 Task: Open a blank google sheet and write heading  Inspire Sales. Add 10 people name  'William Wilson, Isabella Robinson, James Taylor, Charlotte Clark, Michael Walker, Amelia Wright, Matthew Turner, Harper Hall, Joseph Phillips, Abigail Adams'Item code in between  1009-1200. Product range in between  1000-5000. Add Products   TOMS Shoe, UGG  Shoe, Wolverine Shoe, Z-Coil Shoe, Adidas shoe, Gucci T-shirt, Louis Vuitton bag, Zara Shirt, H&M jeans, Chanel perfume.Choose quantity  5 to 10 In Total Add  the Amounts. Save page  Inspire Sales   book
Action: Mouse moved to (67, 136)
Screenshot: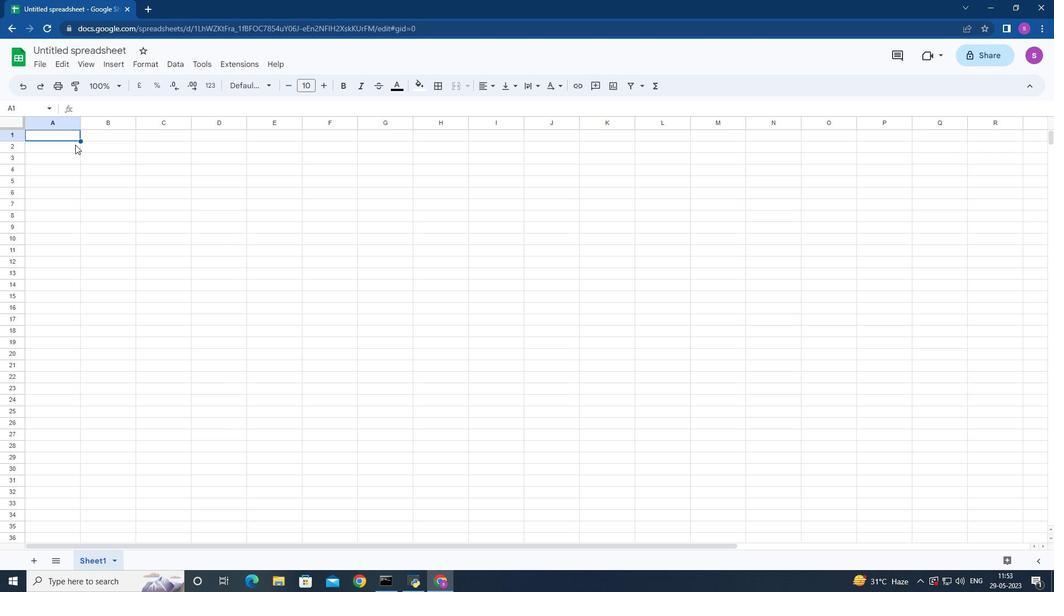 
Action: Mouse pressed left at (67, 136)
Screenshot: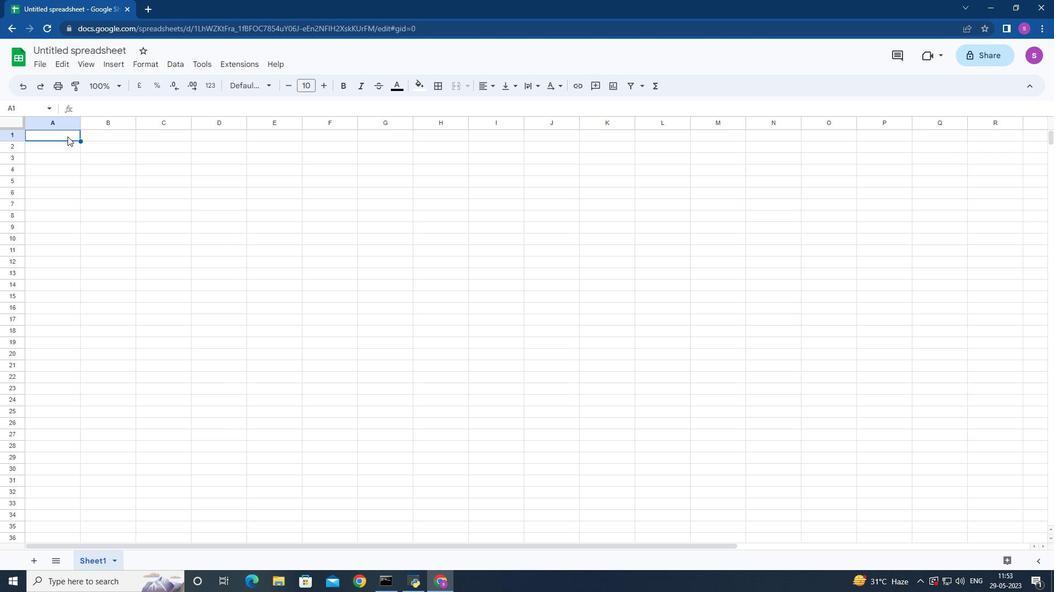 
Action: Mouse moved to (66, 136)
Screenshot: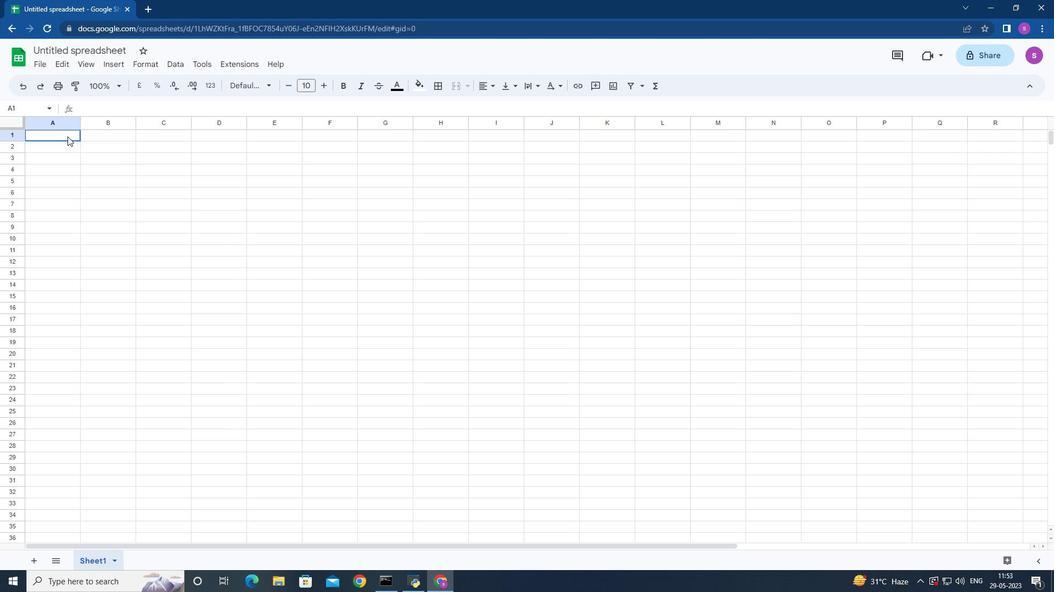 
Action: Key pressed <Key.shift>Inspire<Key.space><Key.shift>Sales<Key.down><Key.shift>Name<Key.down><Key.up><Key.enter><Key.enter><Key.enter><Key.enter><Key.up><Key.up><Key.enter><Key.enter><Key.enter>
Screenshot: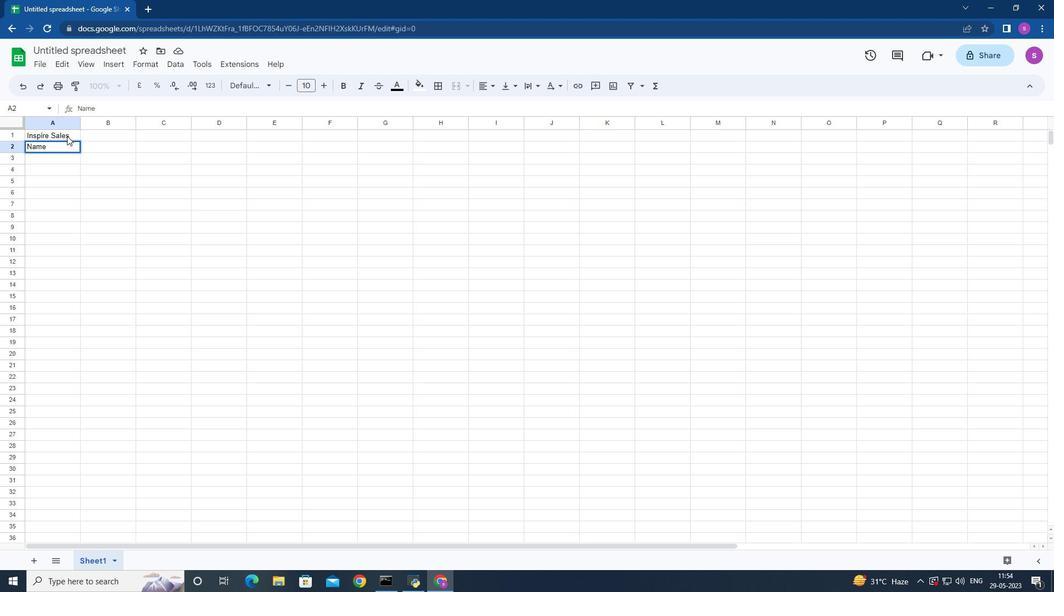 
Action: Mouse moved to (49, 142)
Screenshot: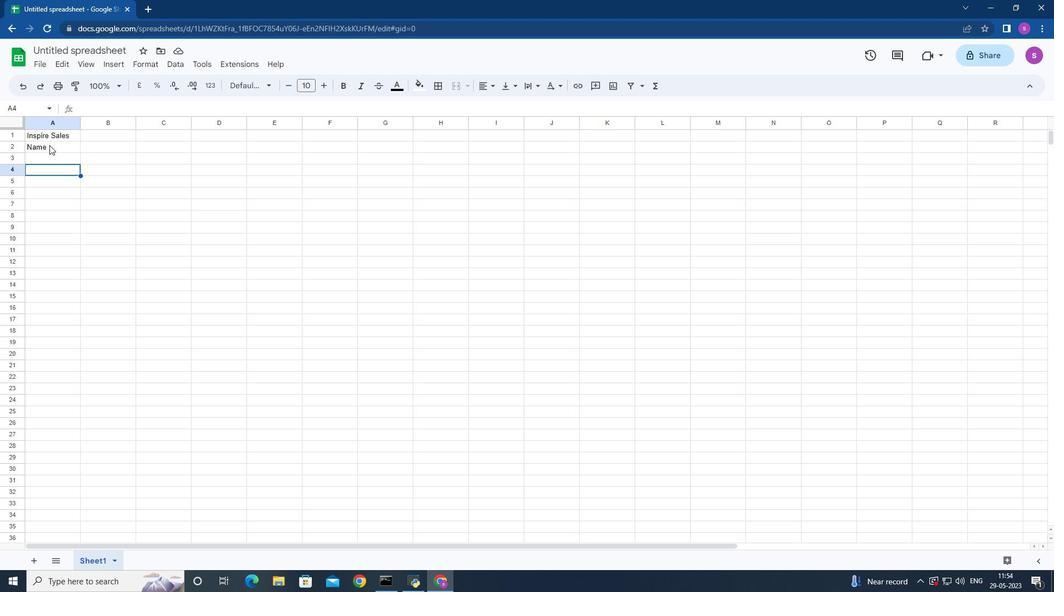 
Action: Mouse pressed left at (49, 142)
Screenshot: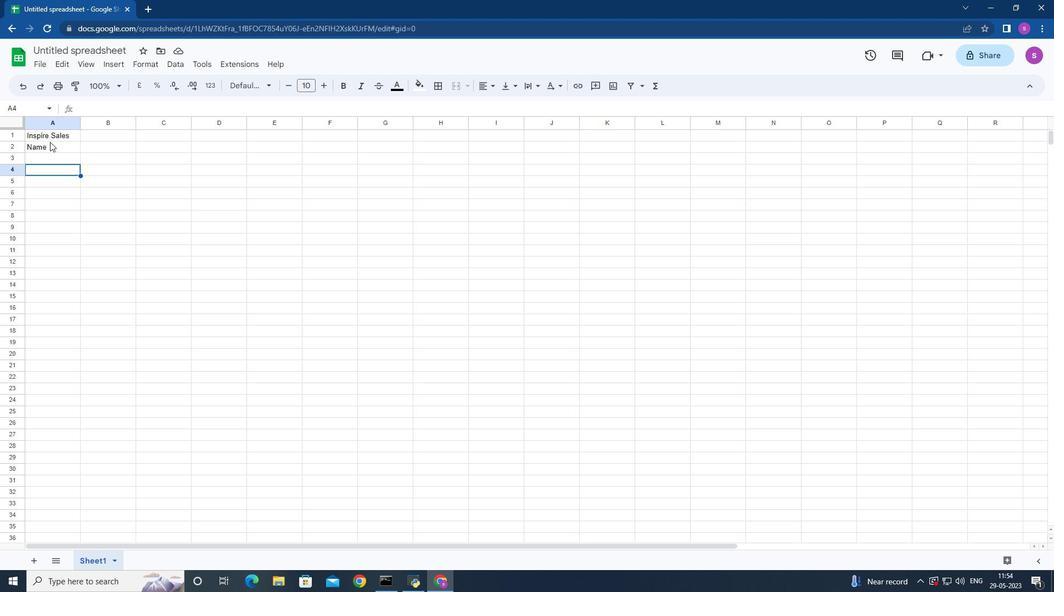
Action: Key pressed <Key.backspace>
Screenshot: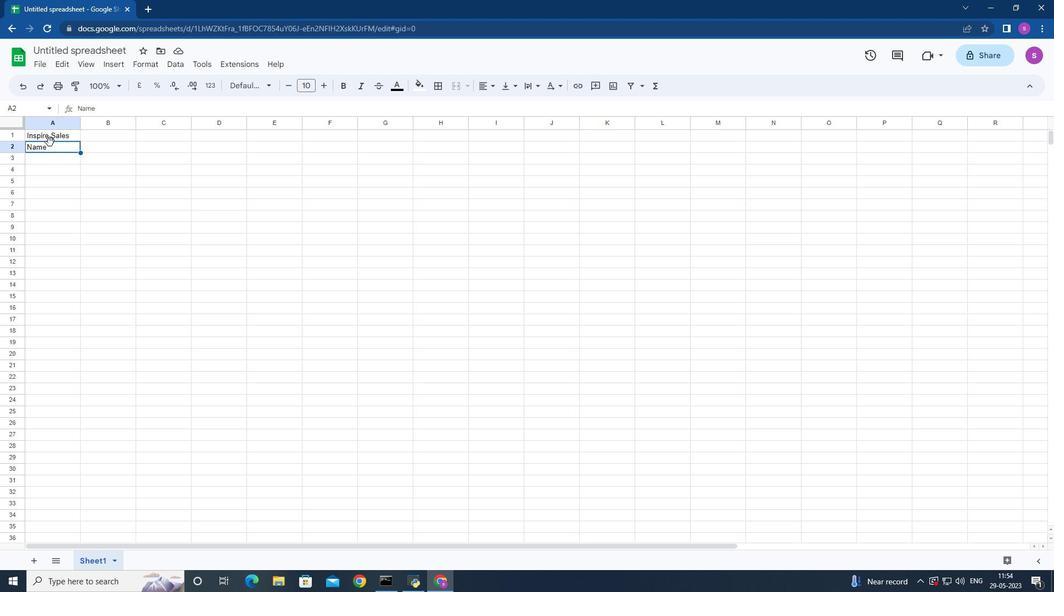 
Action: Mouse moved to (57, 155)
Screenshot: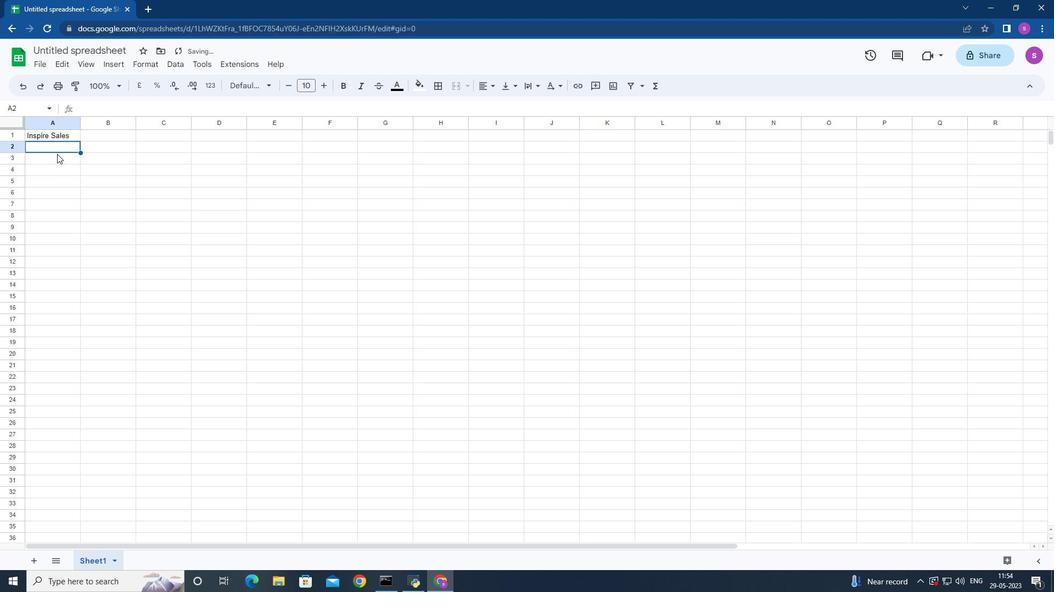 
Action: Mouse pressed left at (57, 155)
Screenshot: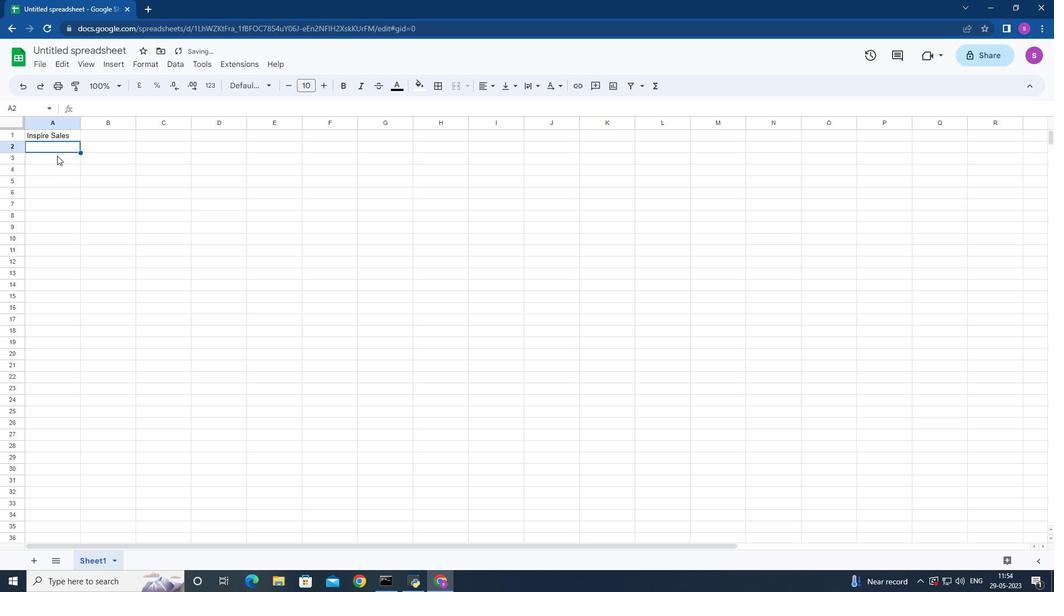 
Action: Key pressed <Key.shift>Name<Key.down><Key.shift>William<Key.space><Key.shift>Wilson<Key.down><Key.shift>Isabella<Key.space><Key.shift>Robinson<Key.down><Key.shift>James<Key.space><Key.shift>Taylor<Key.down><Key.shift>Chat<Key.backspace>rlotte<Key.space><Key.shift>Clark<Key.down><Key.shift>Mo<Key.backspace>ichael<Key.space><Key.shift>Walker<Key.down><Key.shift>Amelia<Key.space><Key.shift><Key.shift>Wright<Key.down><Key.shift>Matthew<Key.space><Key.shift>Turner<Key.down><Key.shift><Key.shift><Key.shift><Key.shift><Key.shift><Key.shift><Key.shift><Key.shift><Key.shift><Key.shift>Harper<Key.space><Key.shift><Key.shift><Key.shift><Key.shift>Hall<Key.down><Key.shift>Joseph<Key.space><Key.shift>Phillips<Key.space><Key.down><Key.shift>Abigail<Key.space><Key.shift>Adams
Screenshot: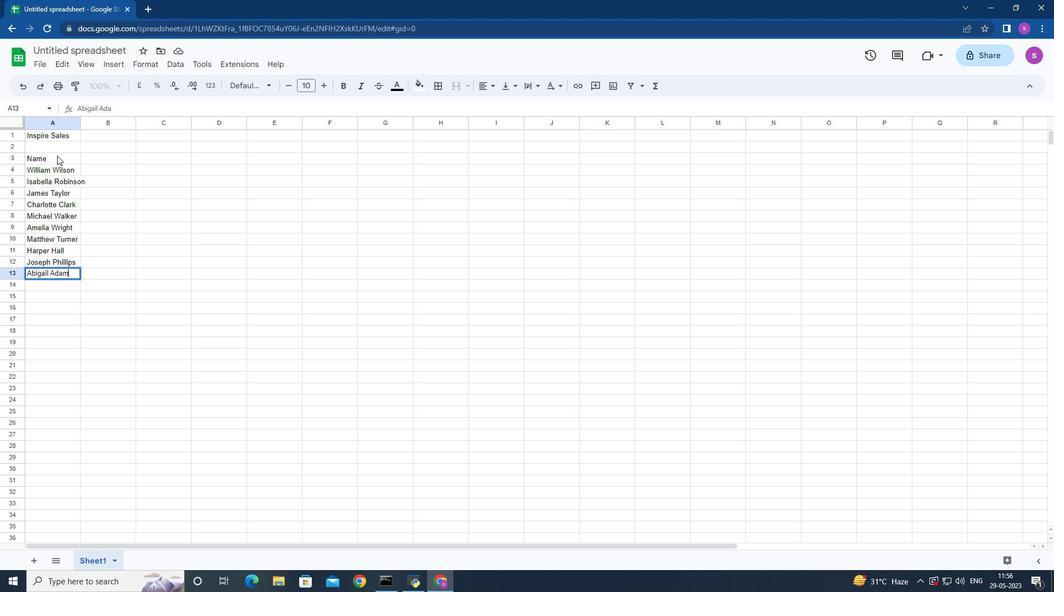 
Action: Mouse moved to (110, 157)
Screenshot: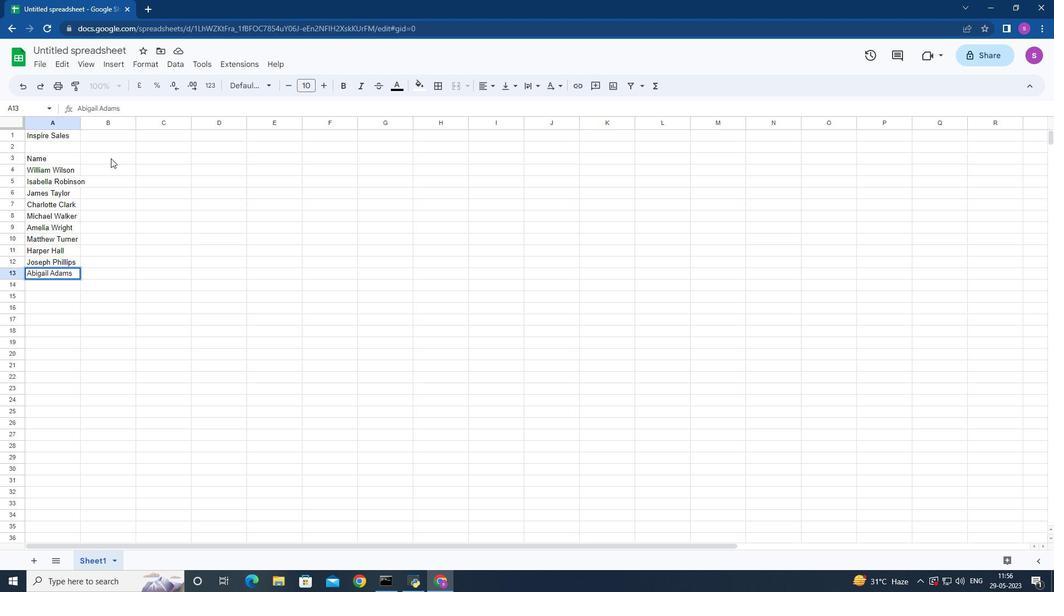 
Action: Mouse pressed left at (110, 157)
Screenshot: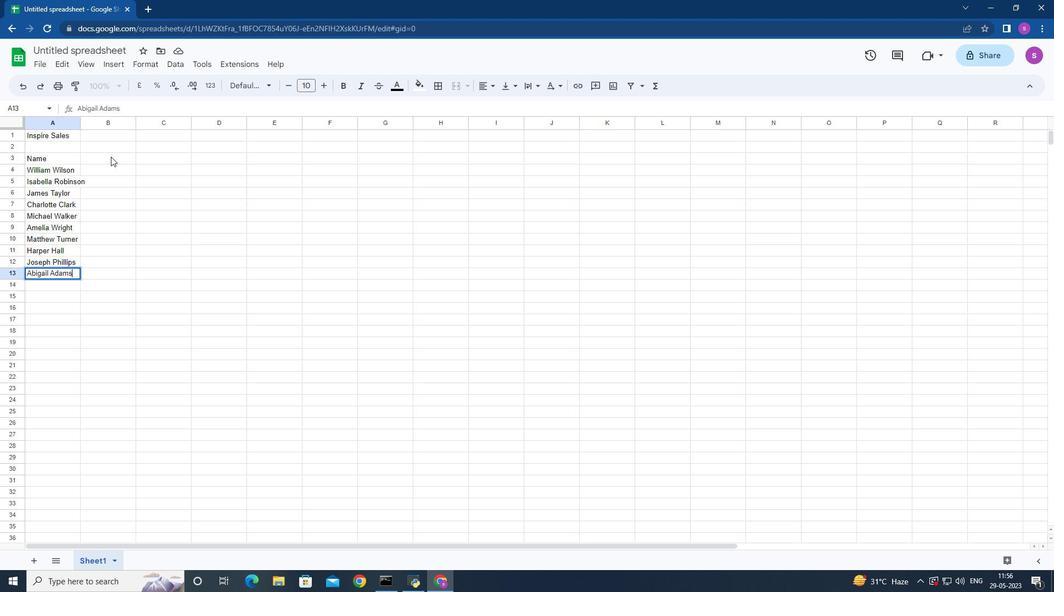 
Action: Mouse moved to (110, 157)
Screenshot: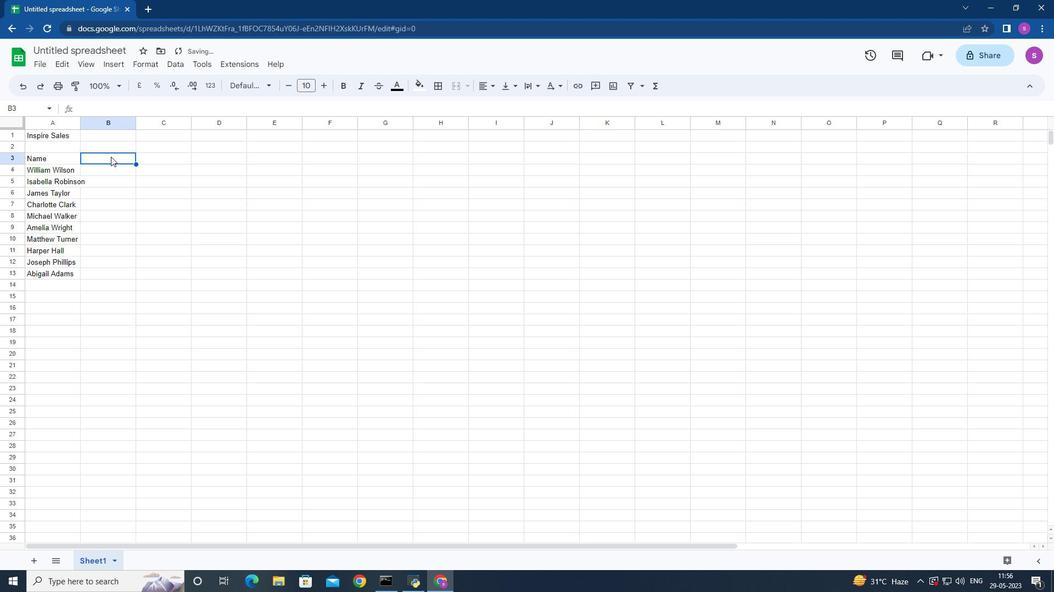 
Action: Key pressed <Key.shift>Item<Key.space><Key.shift>Code<Key.down>
Screenshot: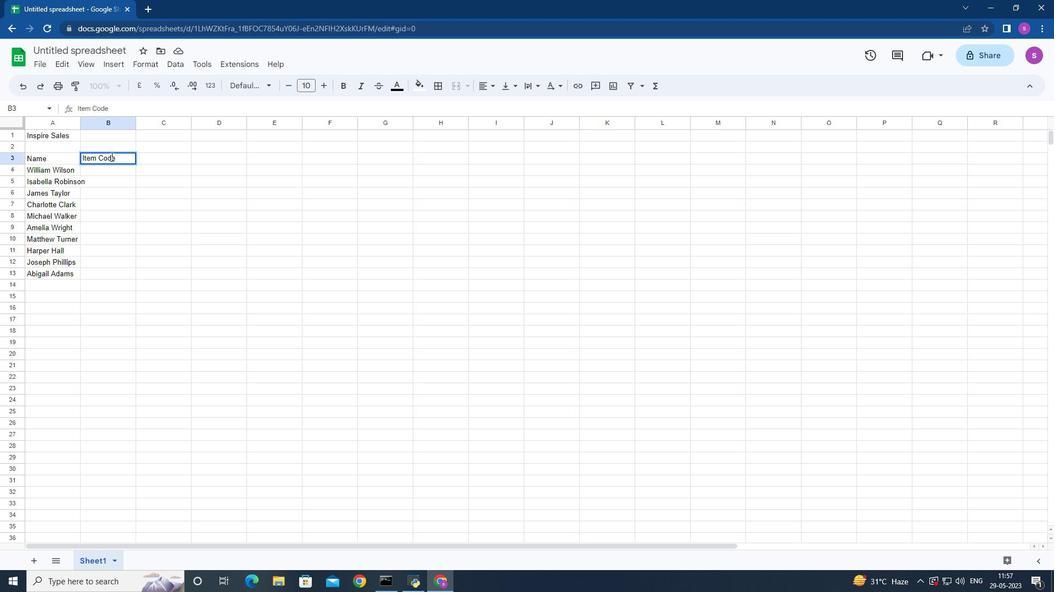 
Action: Mouse moved to (158, 196)
Screenshot: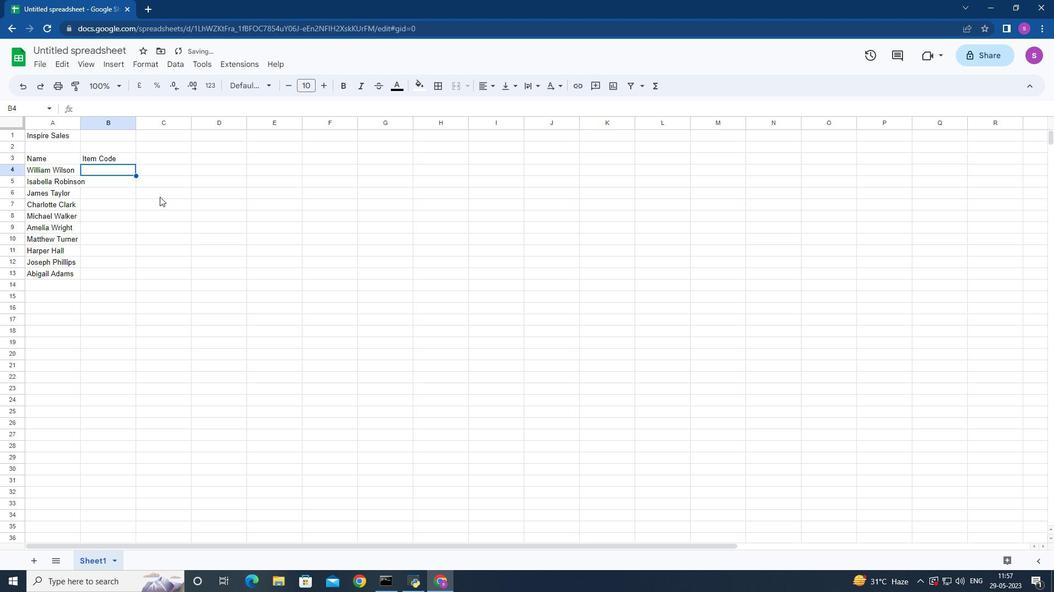 
Action: Key pressed 1009<Key.down>11<Key.backspace><Key.backspace>
Screenshot: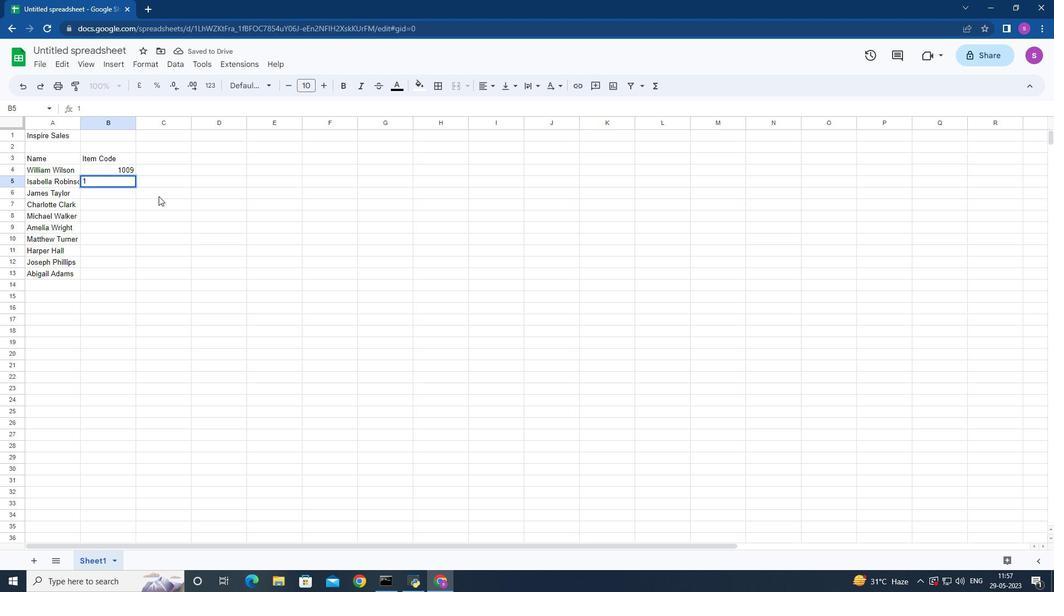 
Action: Mouse moved to (81, 125)
Screenshot: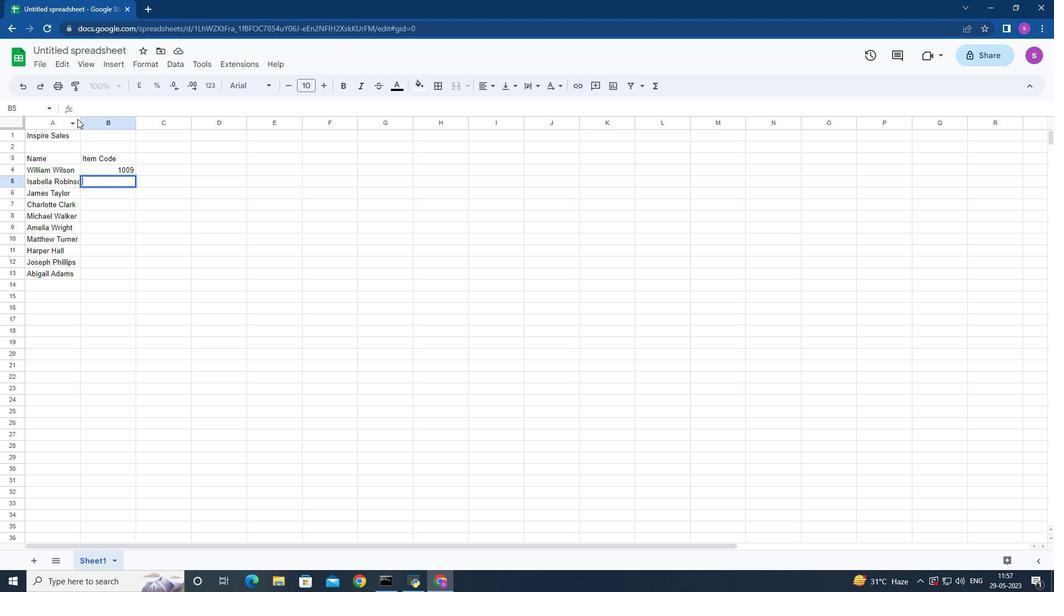 
Action: Mouse pressed left at (81, 125)
Screenshot: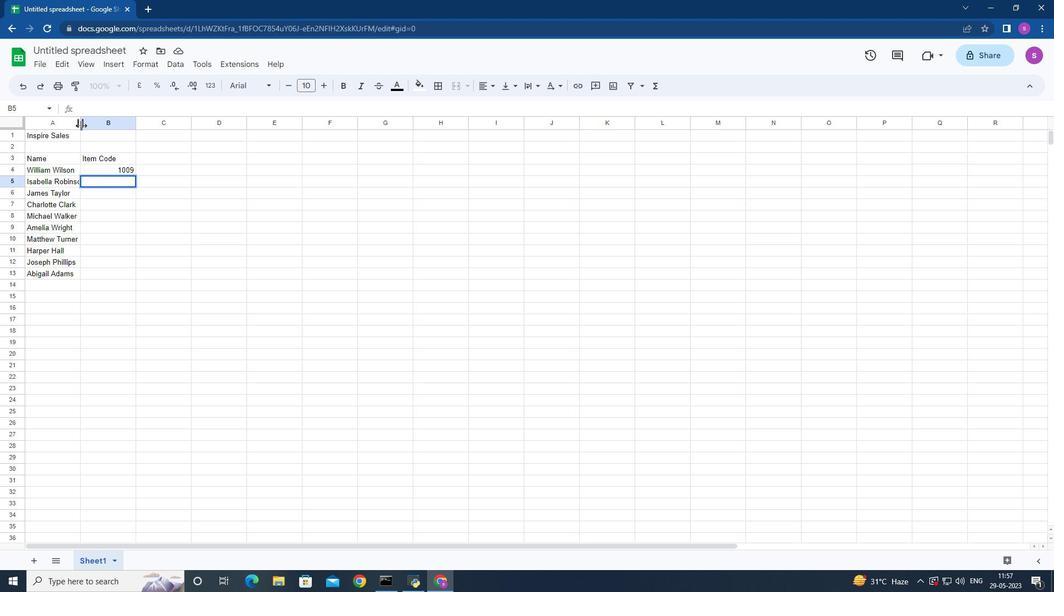 
Action: Mouse moved to (161, 211)
Screenshot: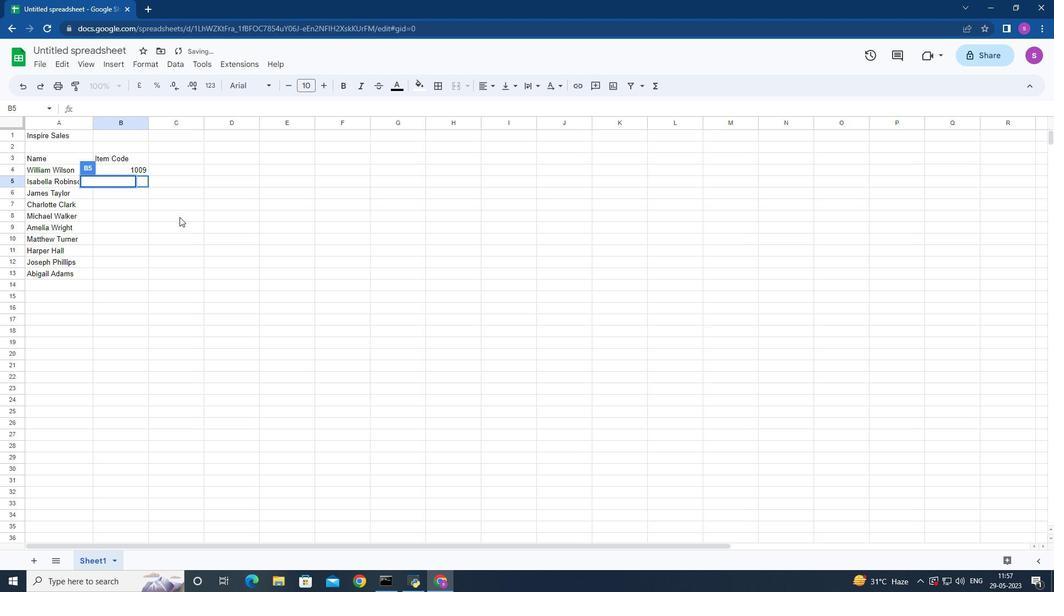 
Action: Mouse pressed left at (161, 211)
Screenshot: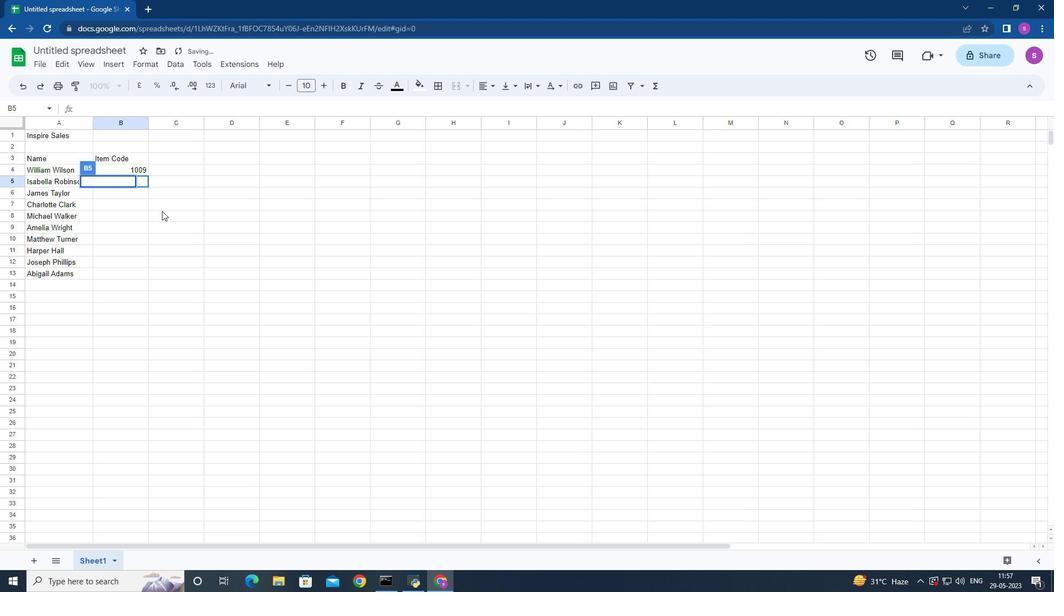 
Action: Mouse moved to (137, 179)
Screenshot: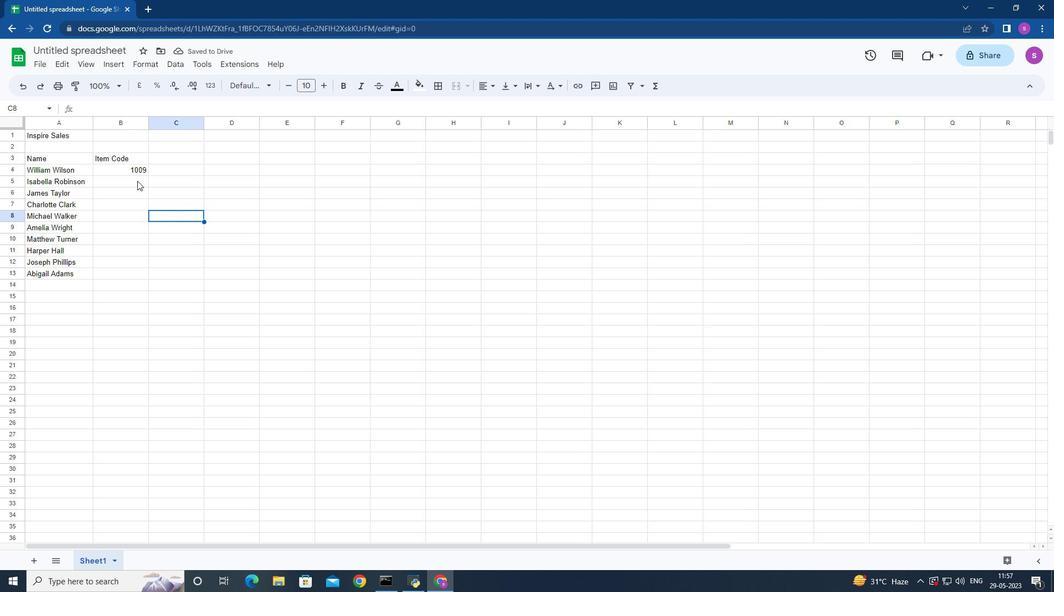 
Action: Mouse pressed left at (137, 179)
Screenshot: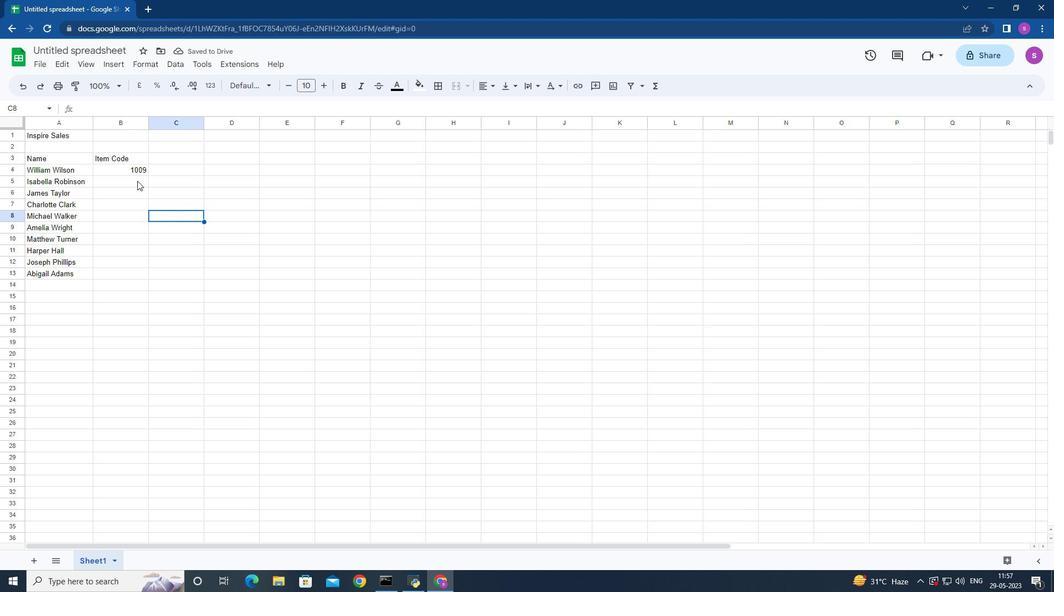 
Action: Key pressed 1010<Key.down>1011<Key.down>1012<Key.down>1013<Key.down>1014<Key.down>1014<Key.backspace>5<Key.down>1100<Key.down>1101<Key.down>1200<Key.right><Key.up><Key.up><Key.up><Key.up><Key.up><Key.up><Key.up><Key.up><Key.up><Key.up><Key.up><Key.down>
Screenshot: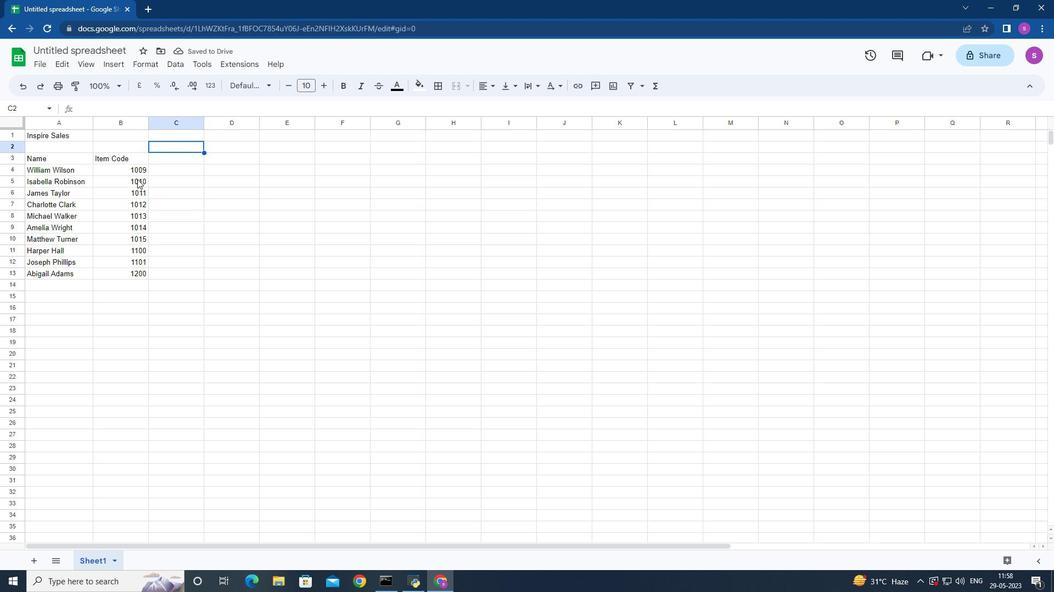 
Action: Mouse moved to (240, 191)
Screenshot: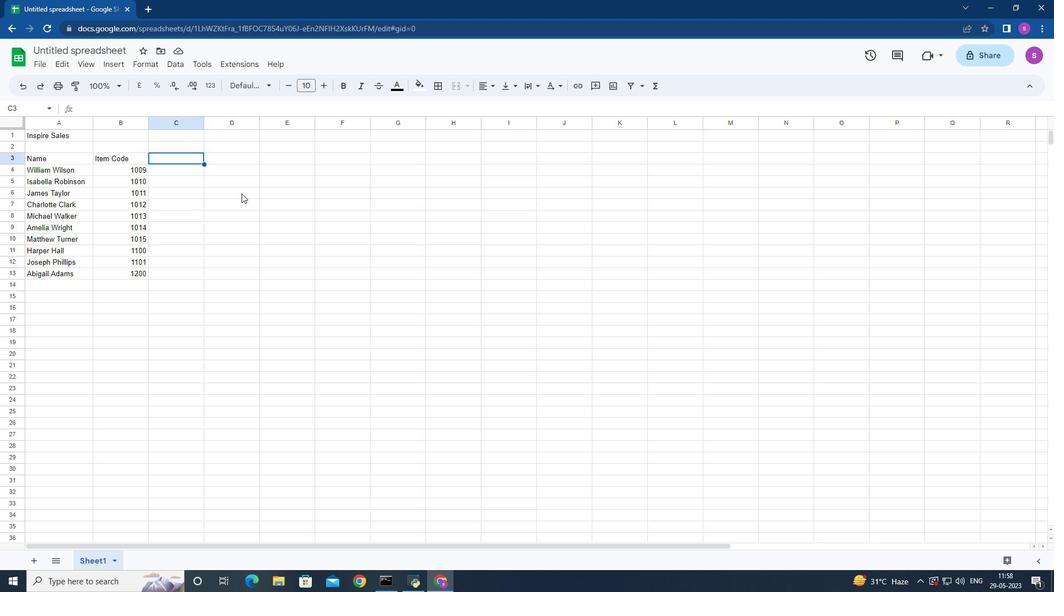 
Action: Key pressed <Key.shift>Product<Key.space><Key.shift>Range<Key.down>1000<Key.down>2000<Key.down>3000<Key.down>4000<Key.down>5000<Key.down>4000<Key.down>3000<Key.down>4000<Key.down>5000<Key.down>2000<Key.right><Key.up><Key.up><Key.up><Key.up><Key.up><Key.up><Key.up><Key.up><Key.up><Key.up><Key.shift>Products<Key.down><Key.shift>T<Key.shift>OMS<Key.space><Key.shift>Shoe<Key.down><Key.shift>U<Key.shift><Key.shift><Key.shift><Key.shift><Key.shift><Key.shift><Key.shift><Key.shift><Key.shift><Key.shift><Key.shift><Key.shift><Key.shift><Key.shift><Key.shift><Key.shift><Key.shift><Key.shift><Key.shift>GG<Key.space><Key.shift>Shoe<Key.down><Key.shift>Wolverine<Key.space><Key.shift>Shoe<Key.down>
Screenshot: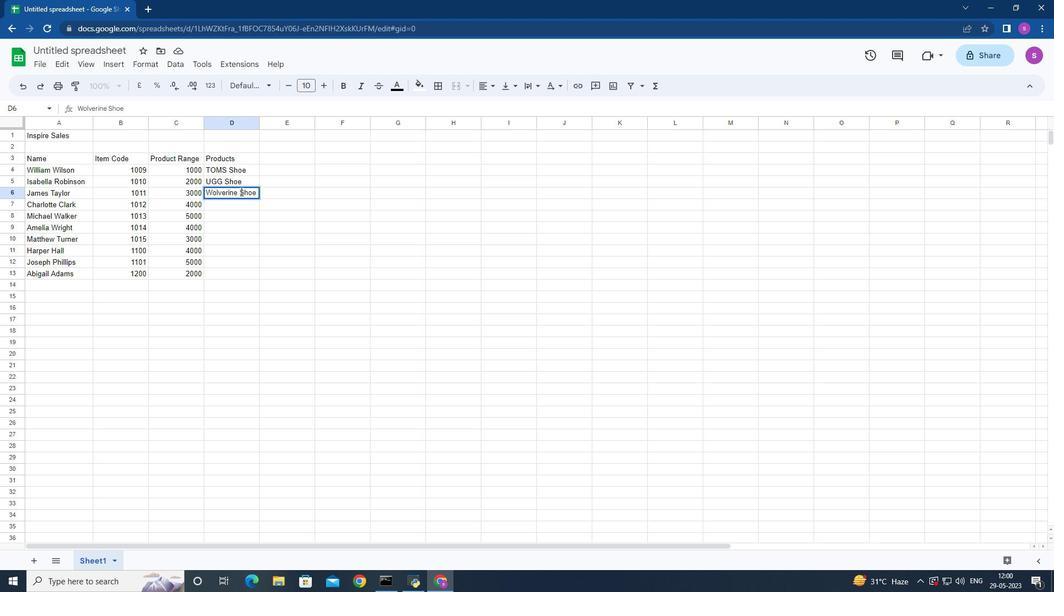 
Action: Mouse moved to (266, 241)
Screenshot: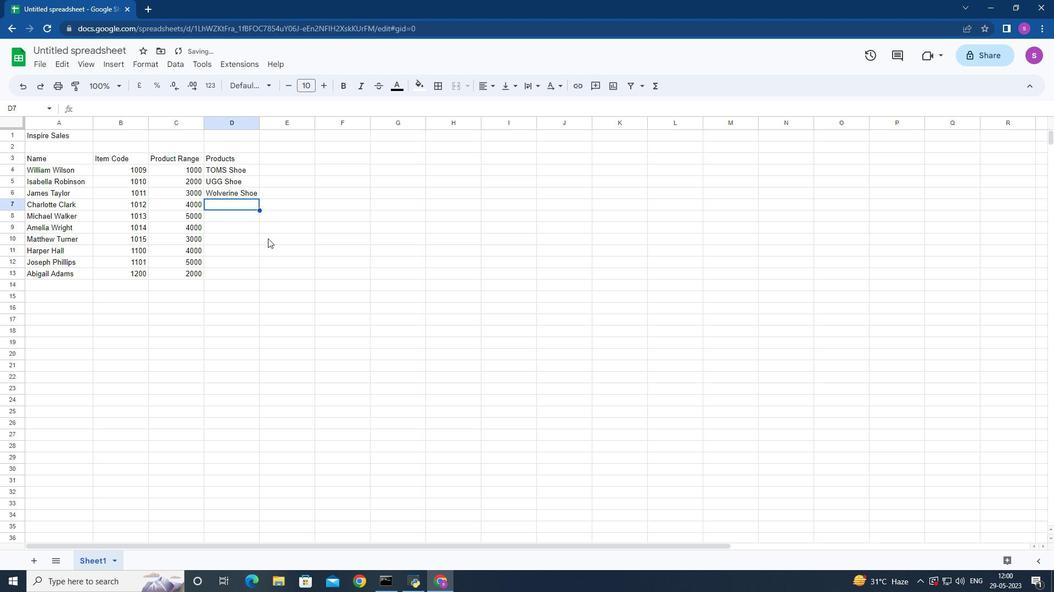 
Action: Key pressed <Key.shift>Z-<Key.shift>Coil<Key.space><Key.shift>Shoe<Key.down><Key.shift>Adidas<Key.space><Key.shift>Shoe<Key.down><Key.shift>Guccu<Key.backspace>i<Key.space><Key.shift>T-<Key.space><Key.shift>S<Key.backspace><Key.backspace><Key.shift>S<Key.backspace>shirt<Key.down><Key.shift>Lolu<Key.backspace><Key.backspace>uis<Key.space><Key.shift>Vuitton<Key.down><Key.up><Key.shift>b<Key.backspace><Key.shift><Key.shift><Key.shift><Key.shift><Key.shift>Lp<Key.backspace>ouis<Key.space><Key.shift>Vuitton<Key.space>bag<Key.down><Key.shift>Zara<Key.space><Key.shift>s<Key.backspace><Key.shift>Shirt<Key.space><Key.down><Key.shift><Key.shift><Key.shift><Key.shift><Key.shift><Key.shift><Key.shift>H<Key.shift>-<Key.shift>M<Key.space>jeans<Key.down>
Screenshot: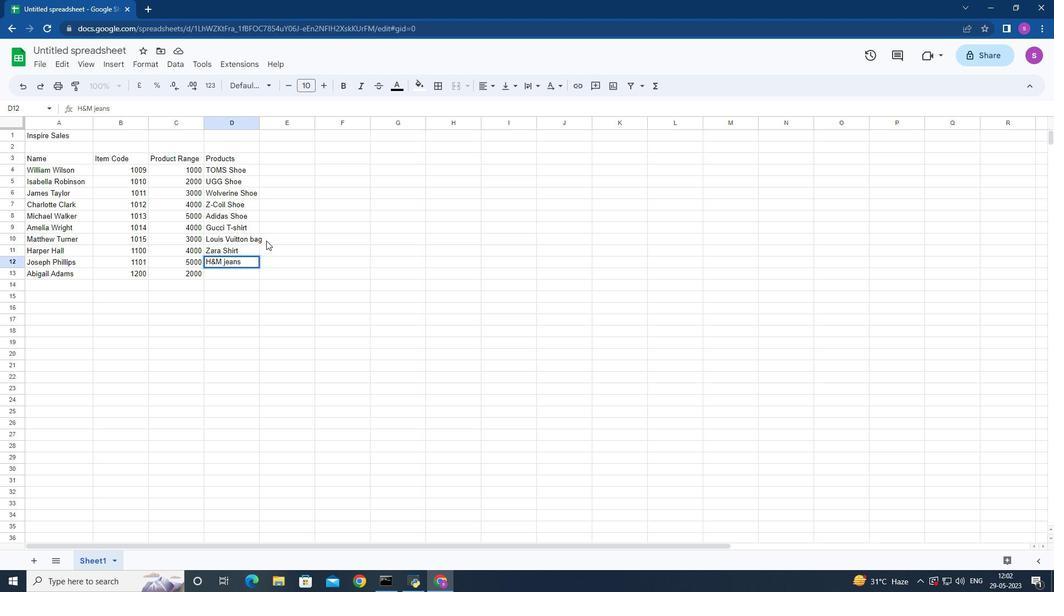 
Action: Mouse moved to (234, 259)
Screenshot: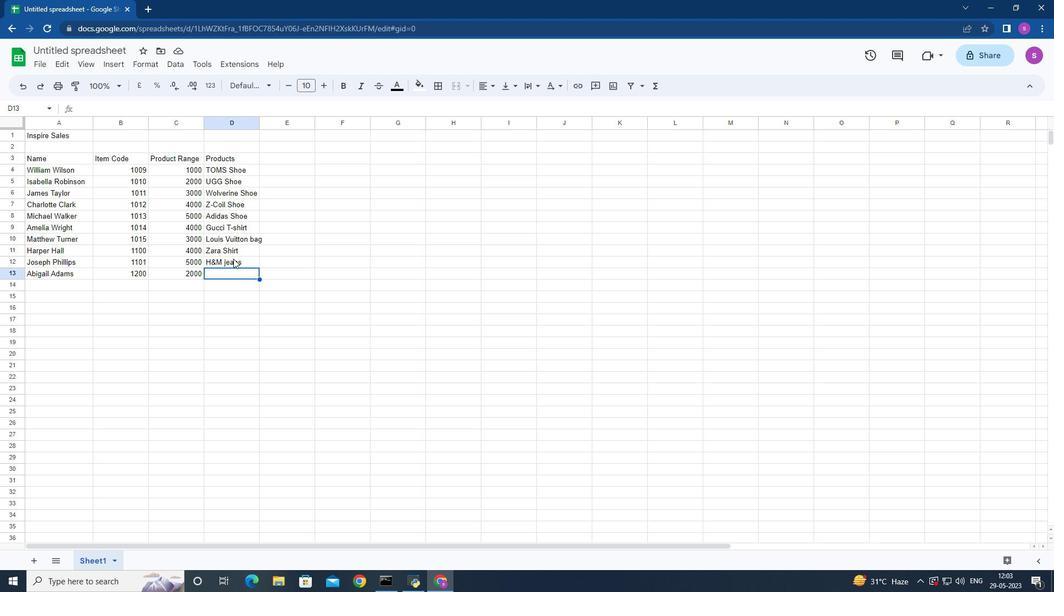 
Action: Key pressed <Key.shift>Chanel<Key.space><Key.shift>P<Key.backspace>perfume
Screenshot: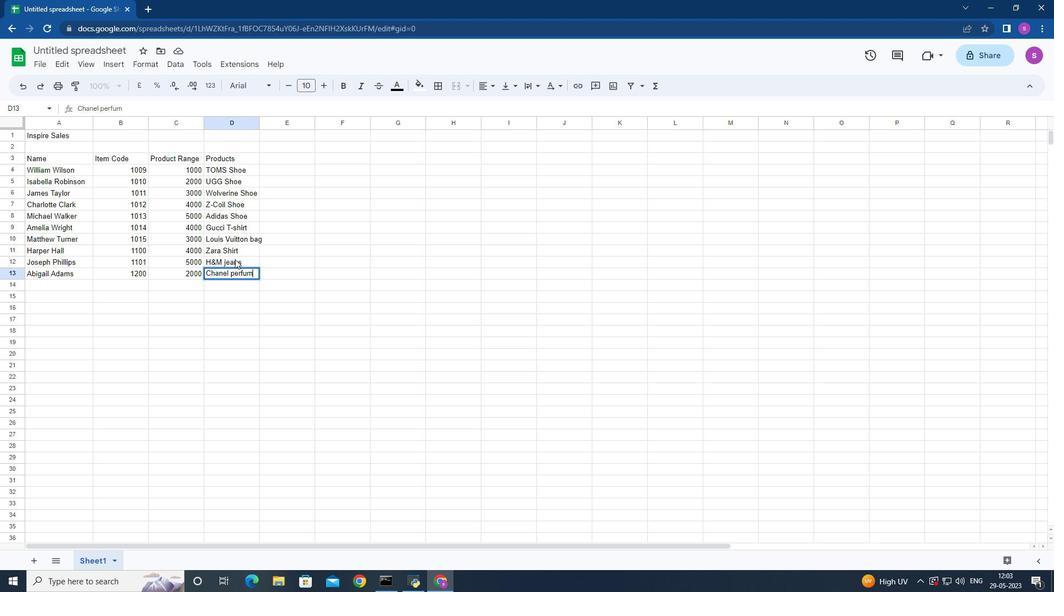 
Action: Mouse moved to (291, 155)
Screenshot: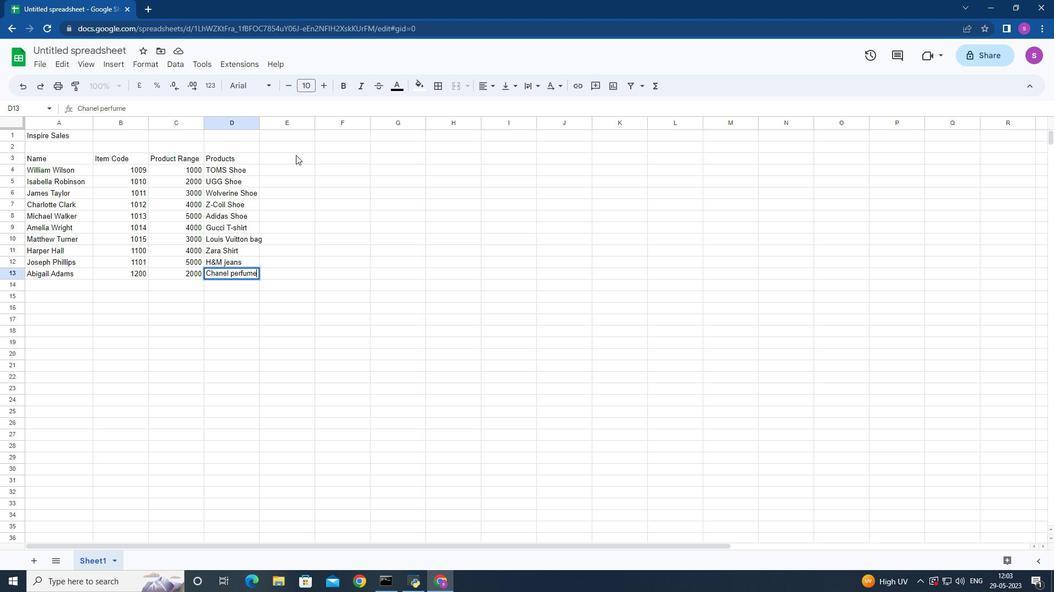 
Action: Mouse pressed left at (291, 155)
Screenshot: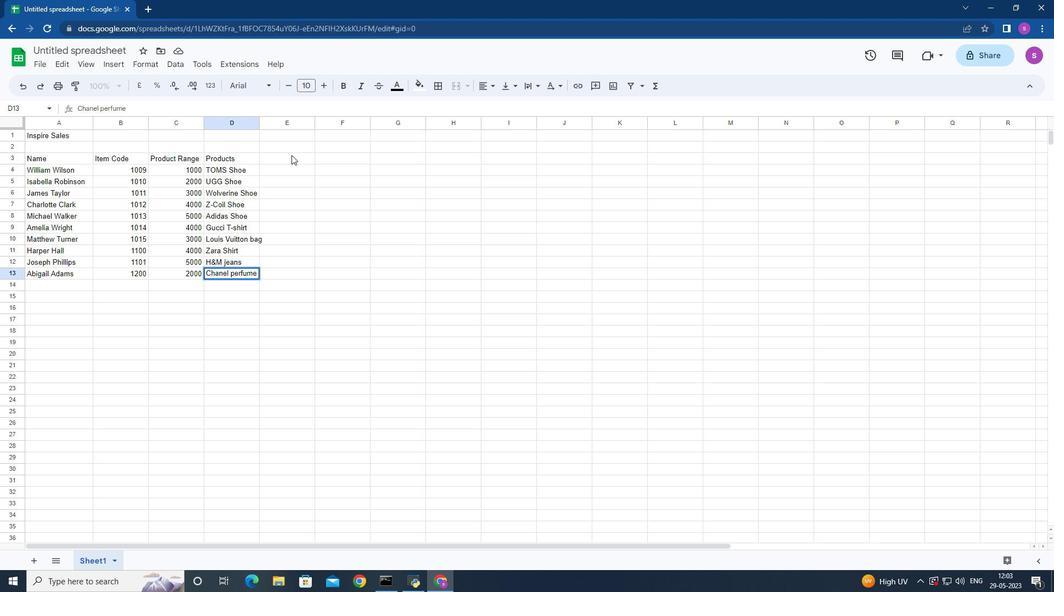
Action: Key pressed <Key.shift>a<Key.backspace><Key.shift>Amount
Screenshot: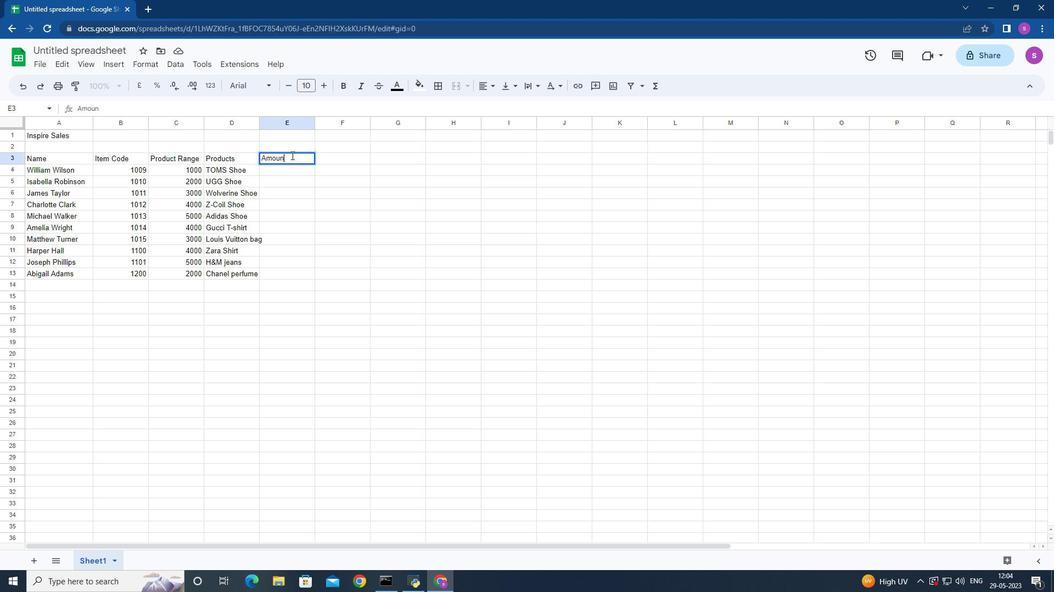 
Action: Mouse moved to (294, 170)
Screenshot: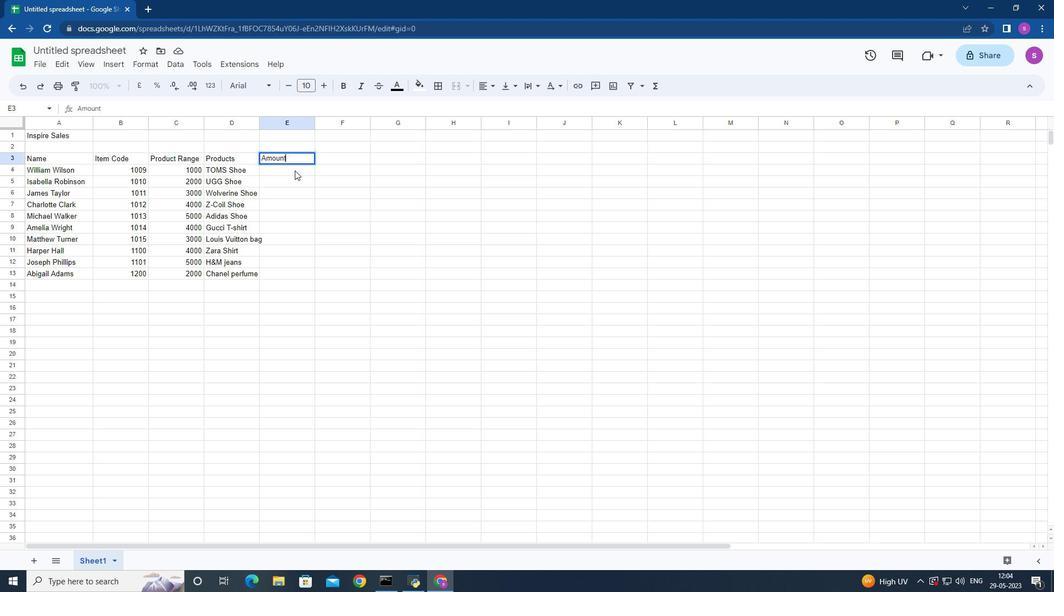 
Action: Mouse pressed left at (294, 170)
Screenshot: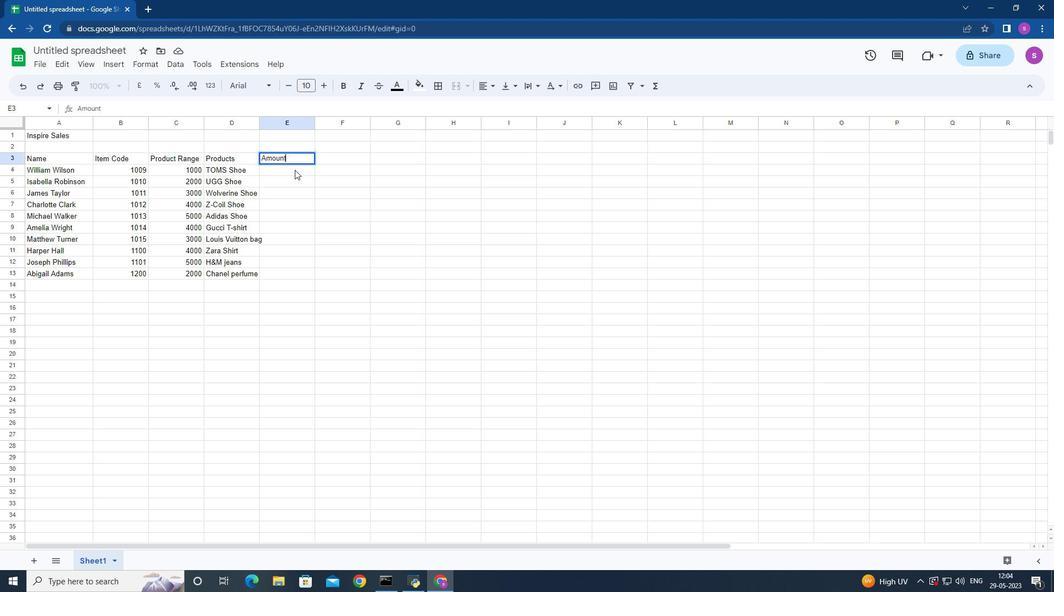 
Action: Key pressed =
Screenshot: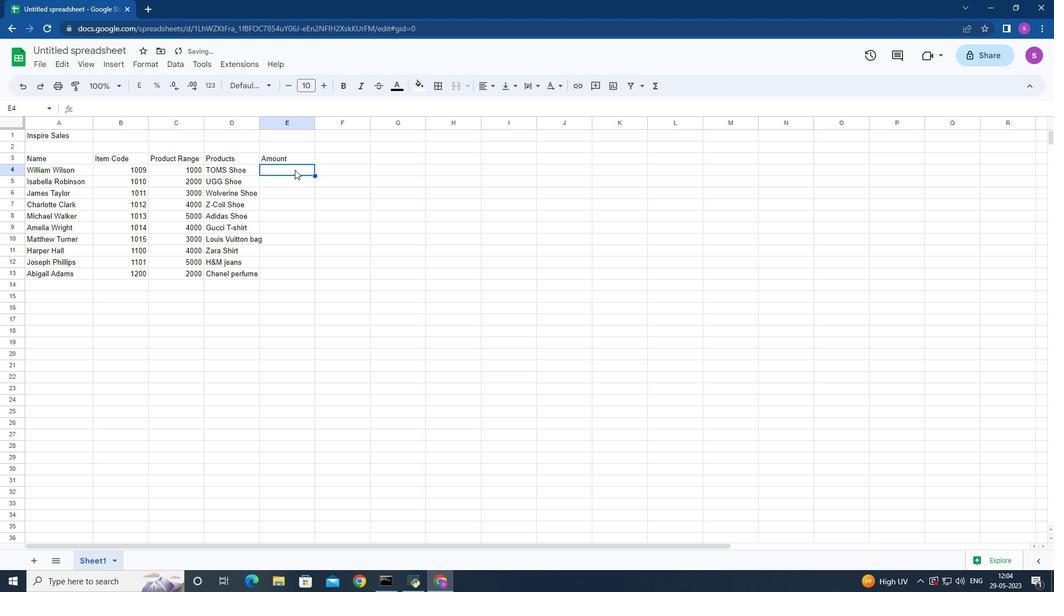 
Action: Mouse moved to (166, 168)
Screenshot: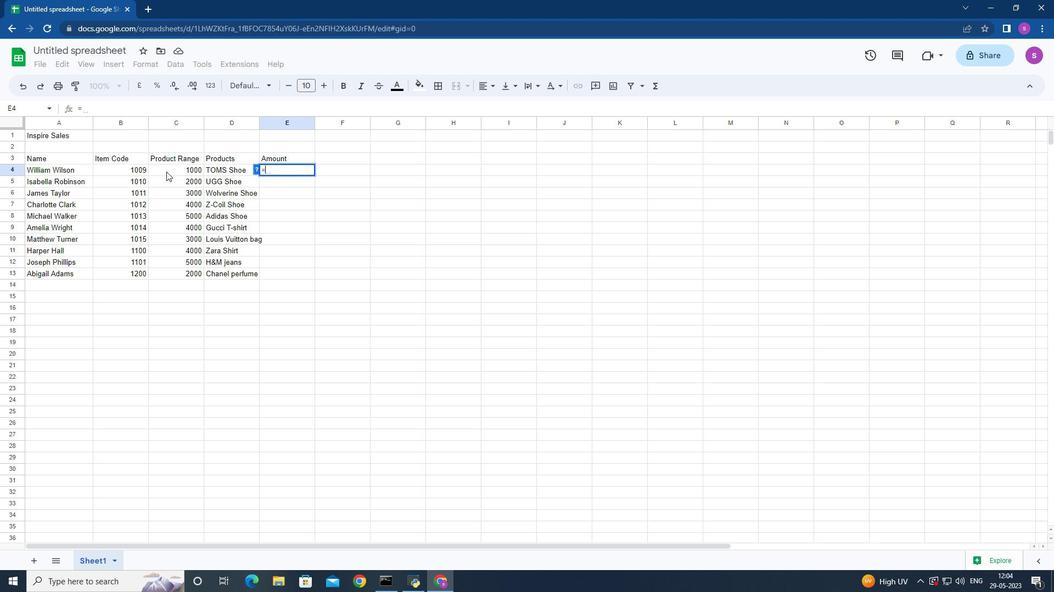
Action: Mouse pressed left at (166, 168)
Screenshot: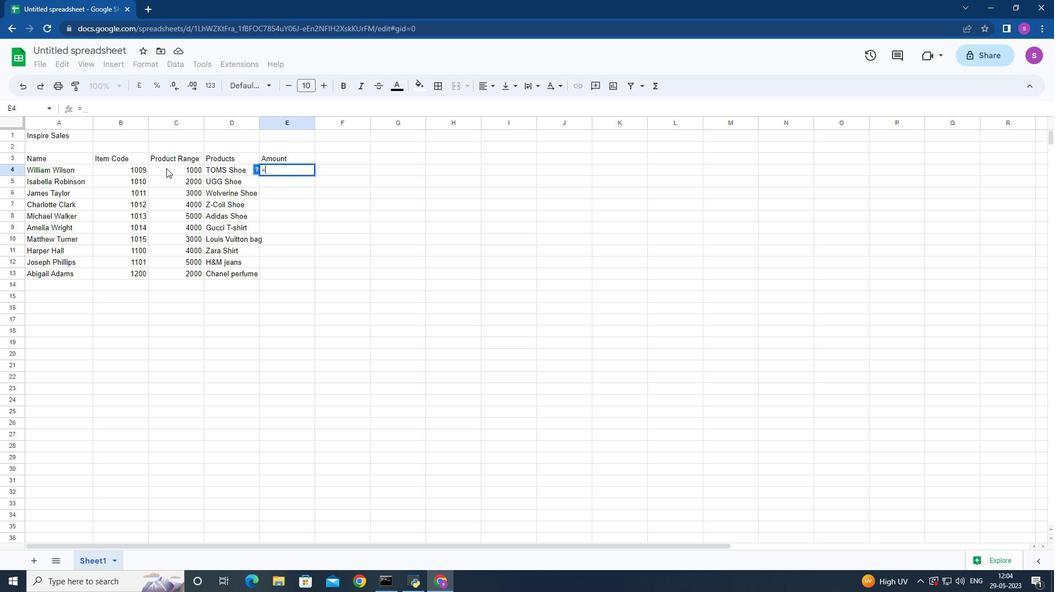 
Action: Mouse moved to (310, 211)
Screenshot: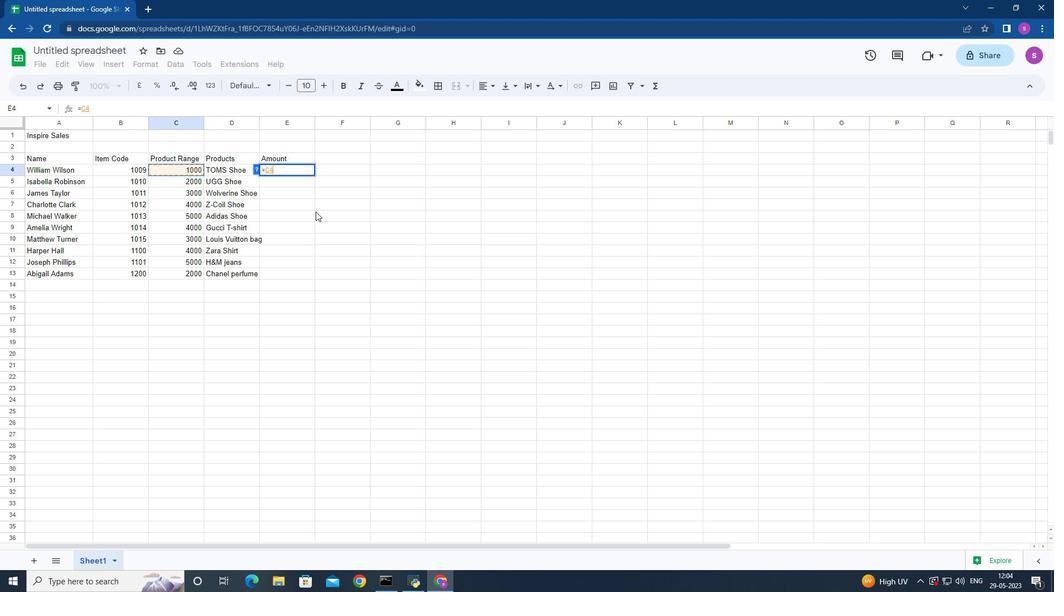 
Action: Key pressed <Key.backspace><Key.backspace><Key.backspace>=
Screenshot: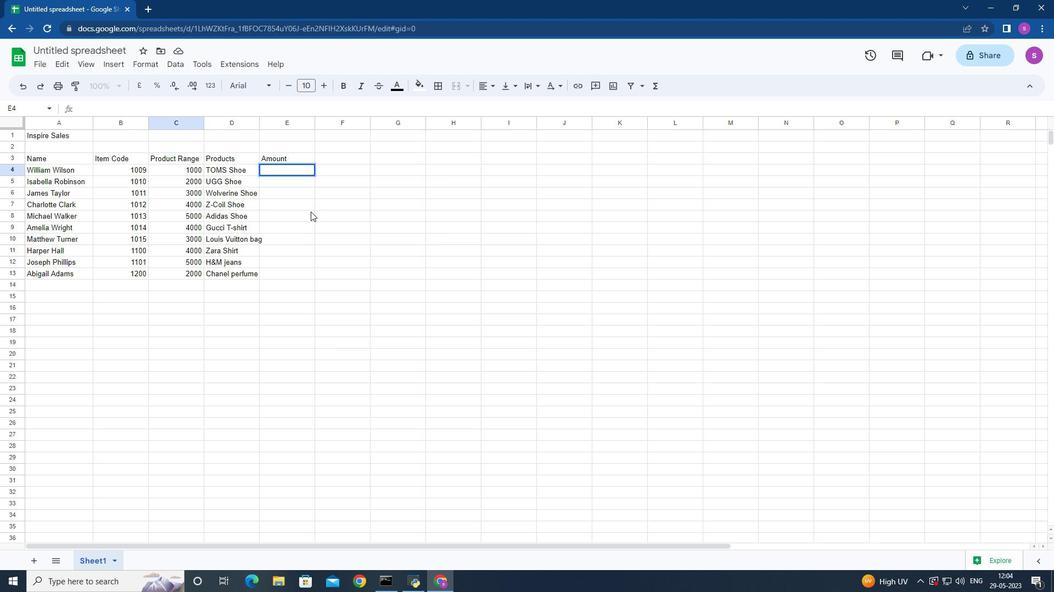 
Action: Mouse moved to (277, 171)
Screenshot: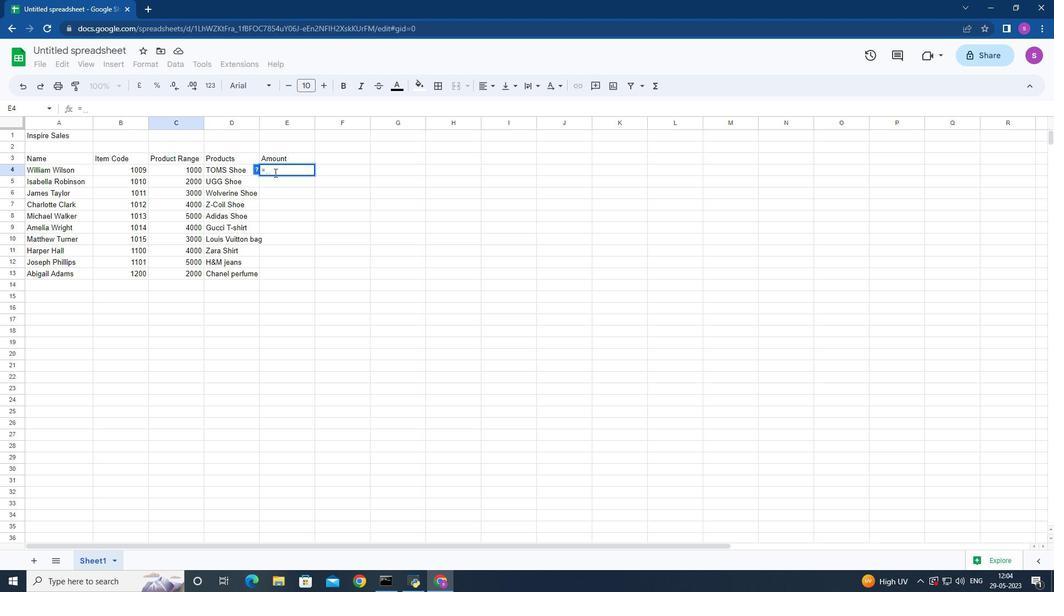 
Action: Key pressed <Key.backspace>
Screenshot: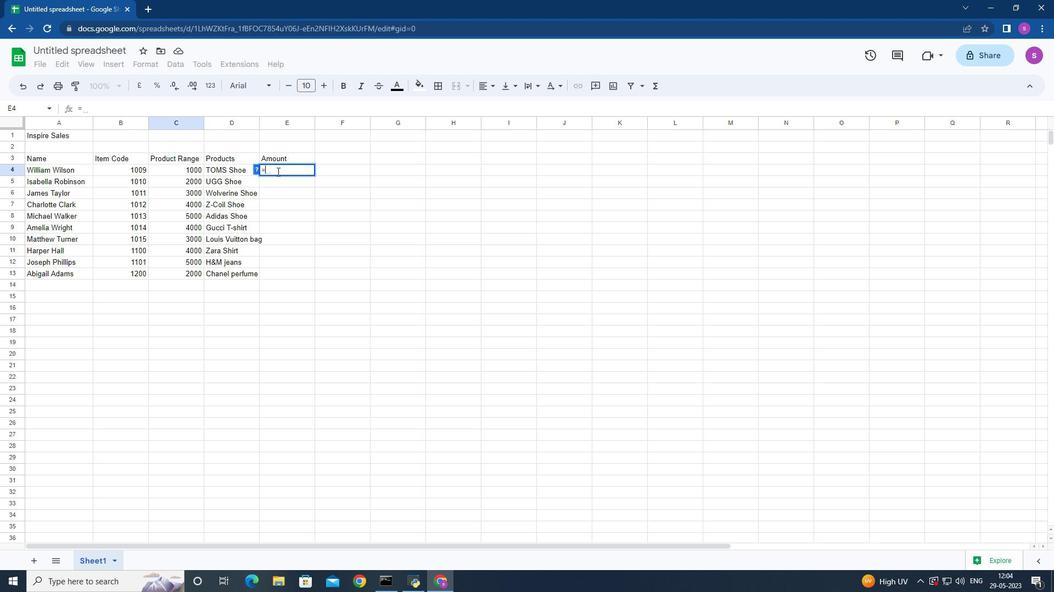 
Action: Mouse moved to (294, 157)
Screenshot: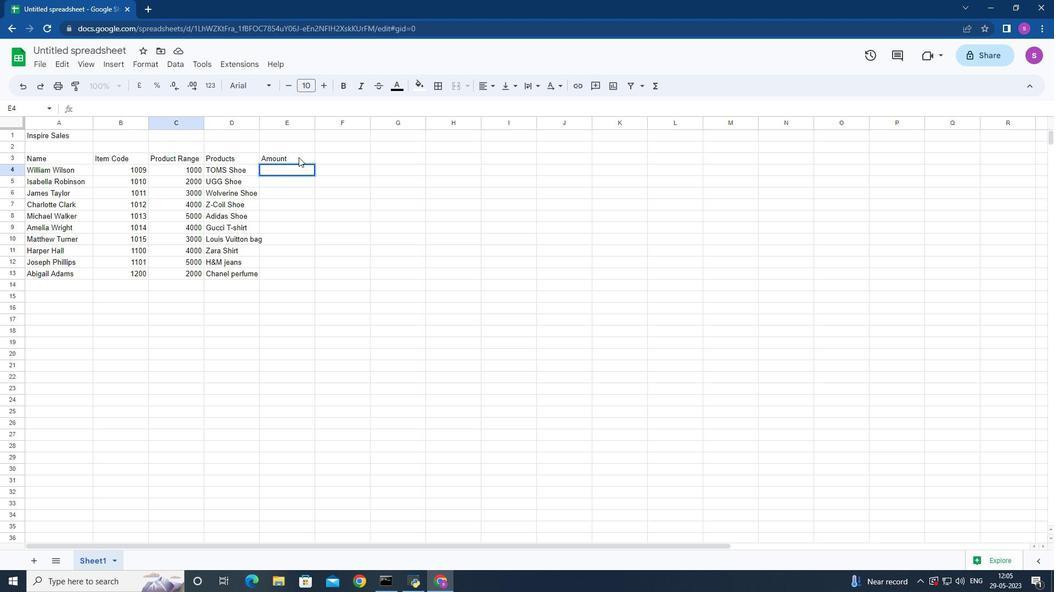 
Action: Mouse pressed left at (294, 157)
Screenshot: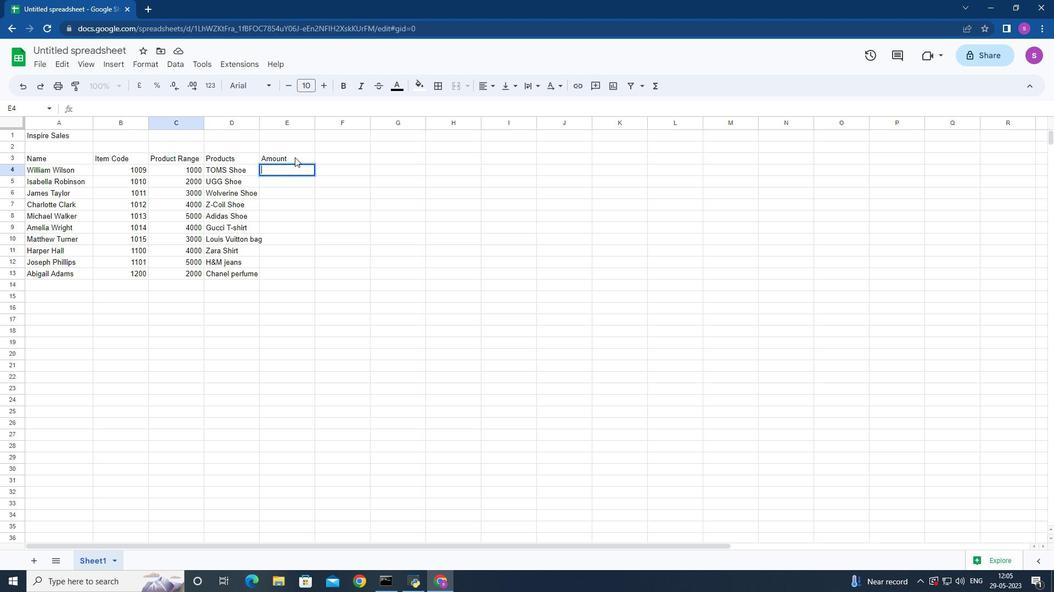 
Action: Key pressed <Key.backspace><Key.shift>Quantity<Key.down>5<Key.down>6<Key.down>7<Key.down>8<Key.down>9<Key.down>
Screenshot: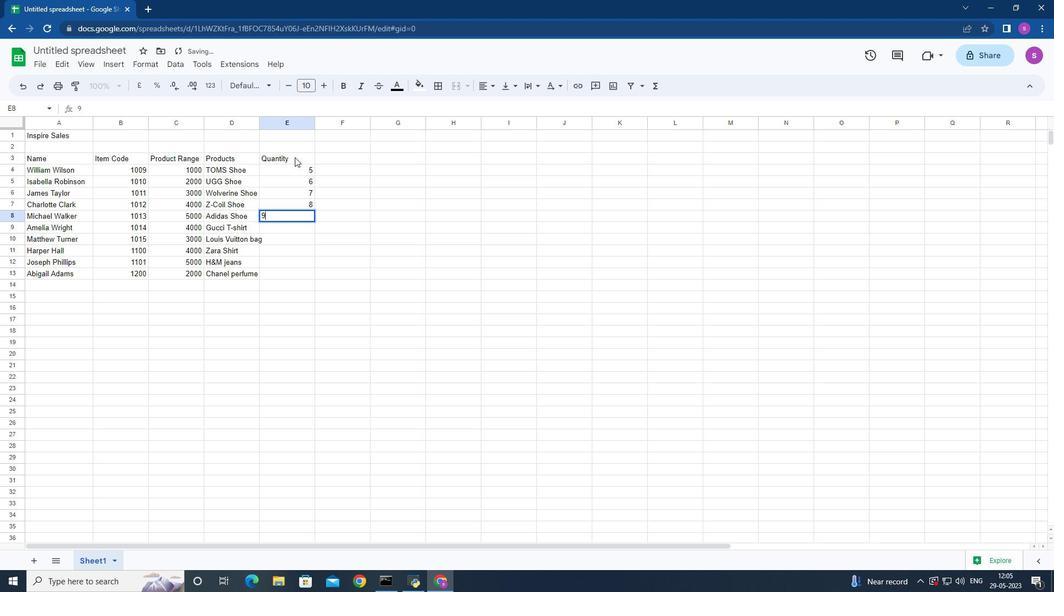 
Action: Mouse moved to (94, 29)
Screenshot: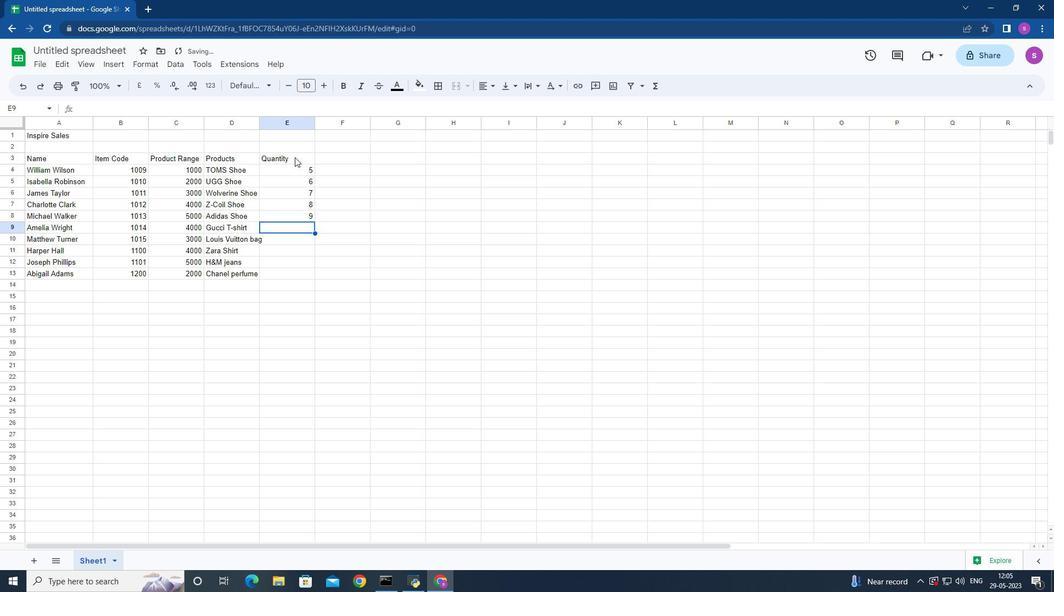 
Action: Key pressed 6<Key.down>7<Key.down>8<Key.down>9<Key.down>10<Key.right><Key.up><Key.up><Key.up><Key.up><Key.up><Key.up><Key.up><Key.up><Key.up><Key.up><Key.shift>Amount<Key.down>=<Key.enter>
Screenshot: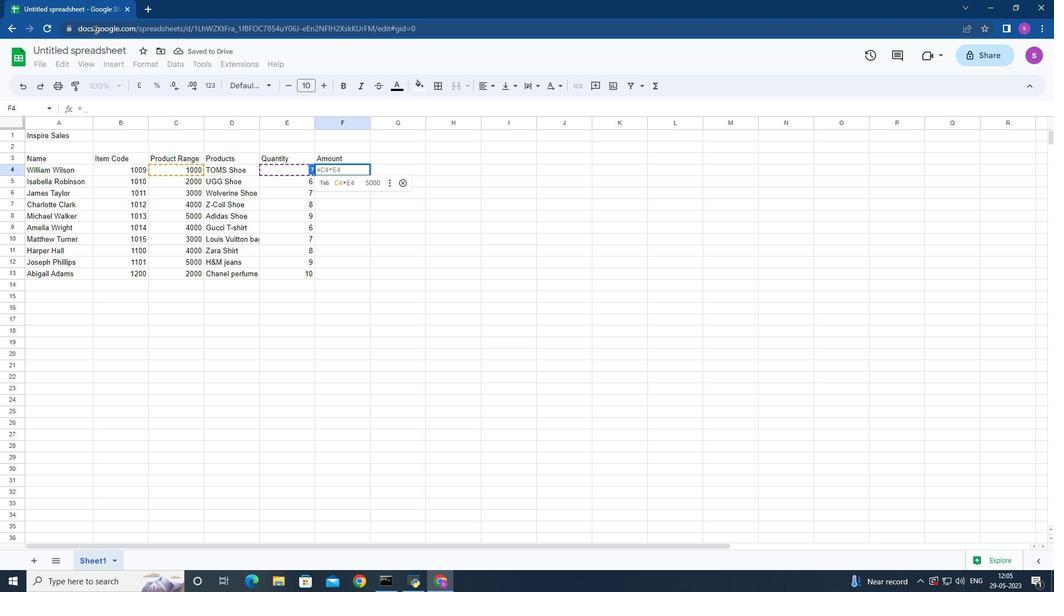 
Action: Mouse moved to (339, 168)
Screenshot: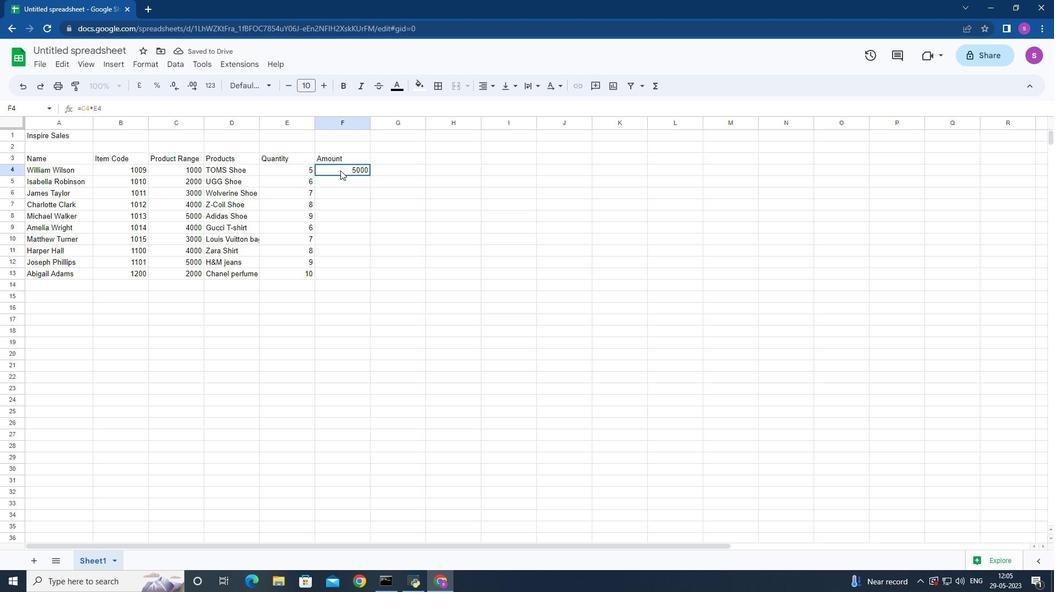 
Action: Mouse pressed left at (339, 168)
Screenshot: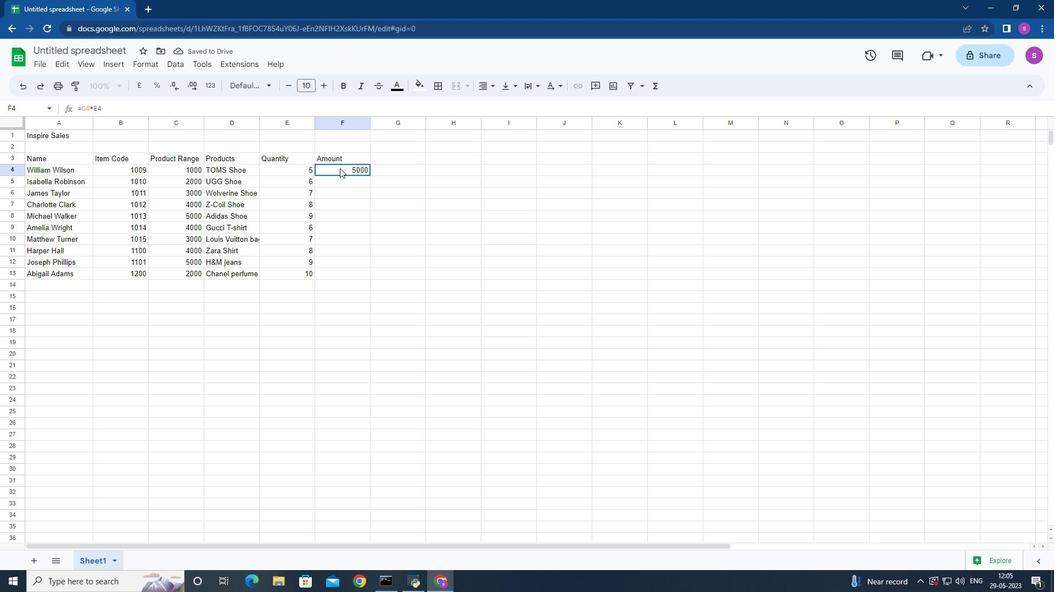 
Action: Mouse moved to (369, 175)
Screenshot: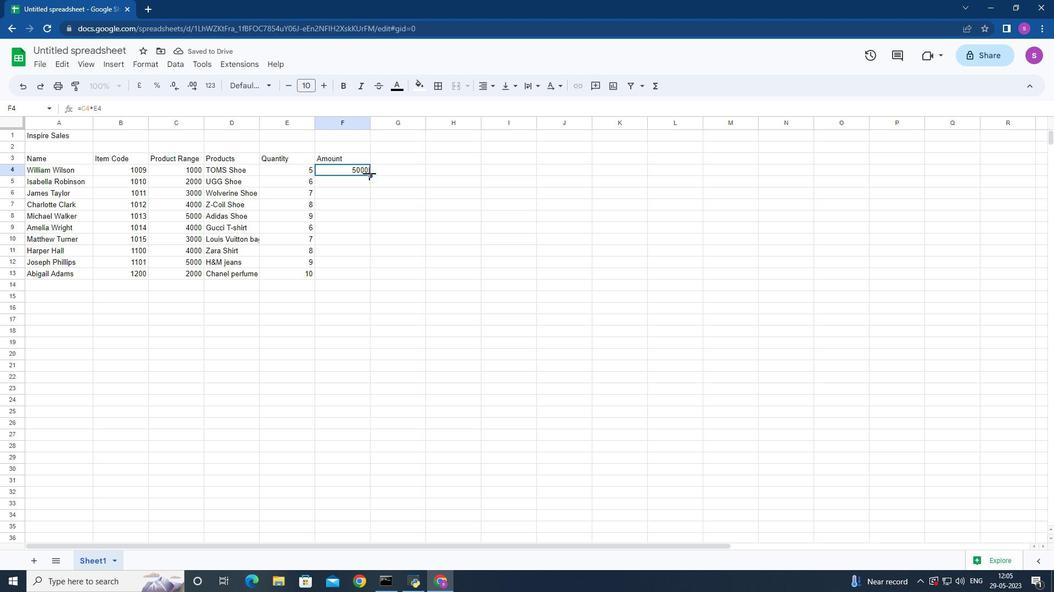 
Action: Mouse pressed left at (369, 175)
Screenshot: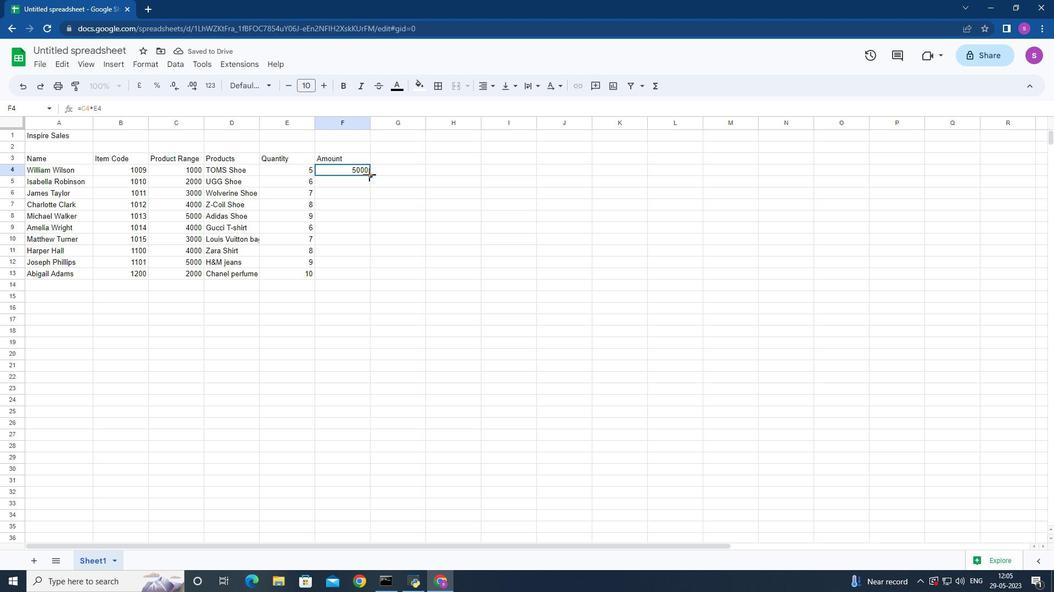 
Action: Mouse moved to (397, 157)
Screenshot: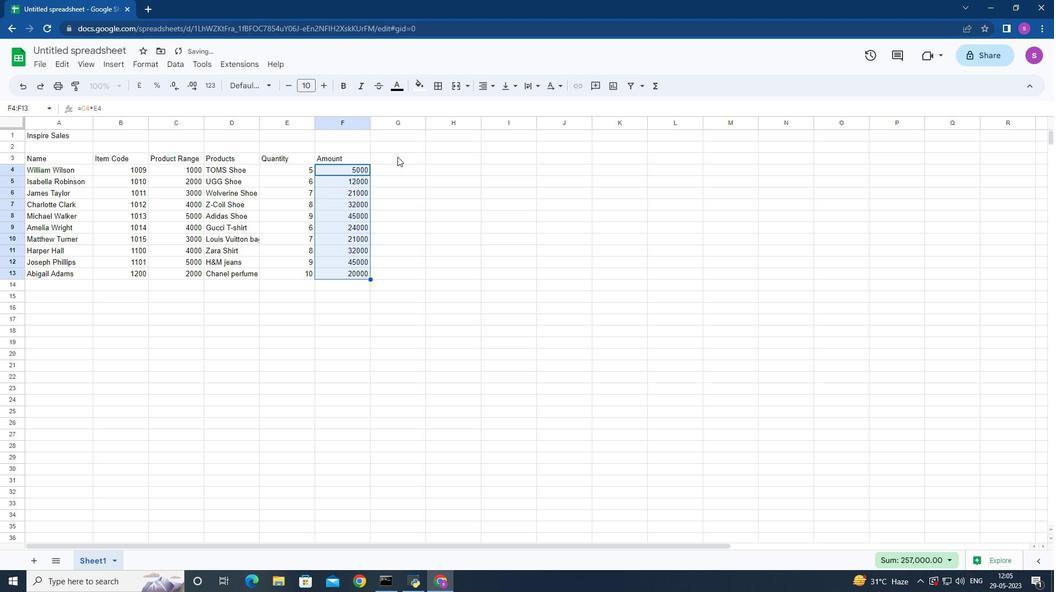 
Action: Mouse pressed left at (397, 157)
Screenshot: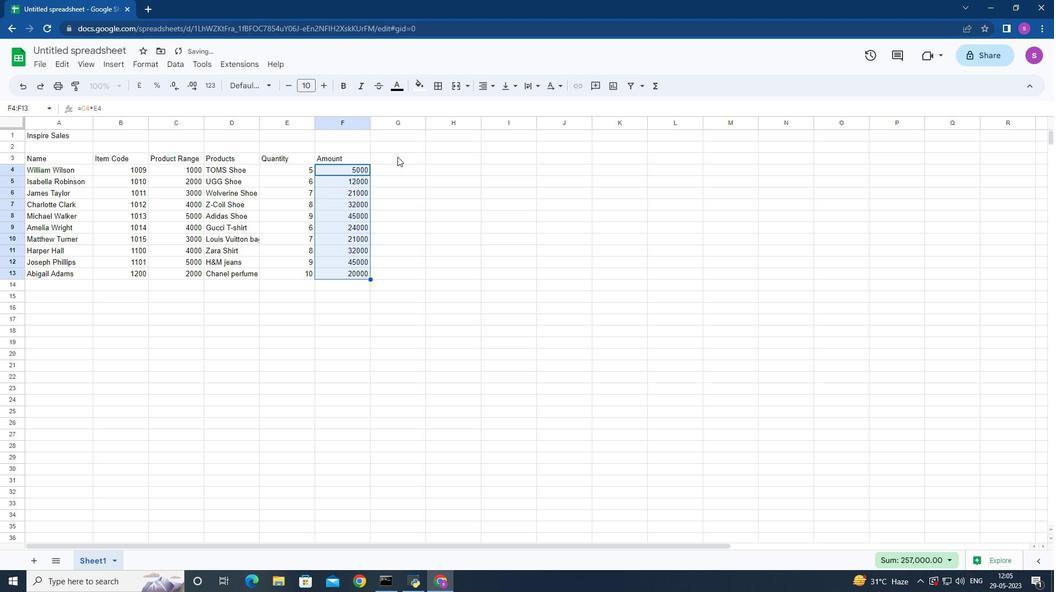 
Action: Mouse moved to (331, 169)
Screenshot: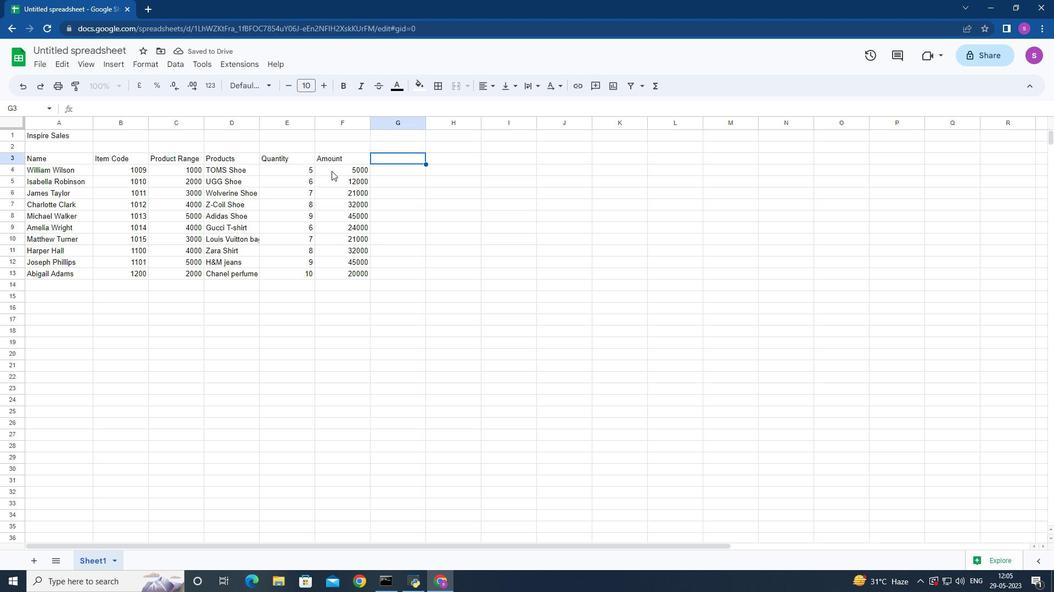 
Action: Mouse pressed left at (331, 169)
Screenshot: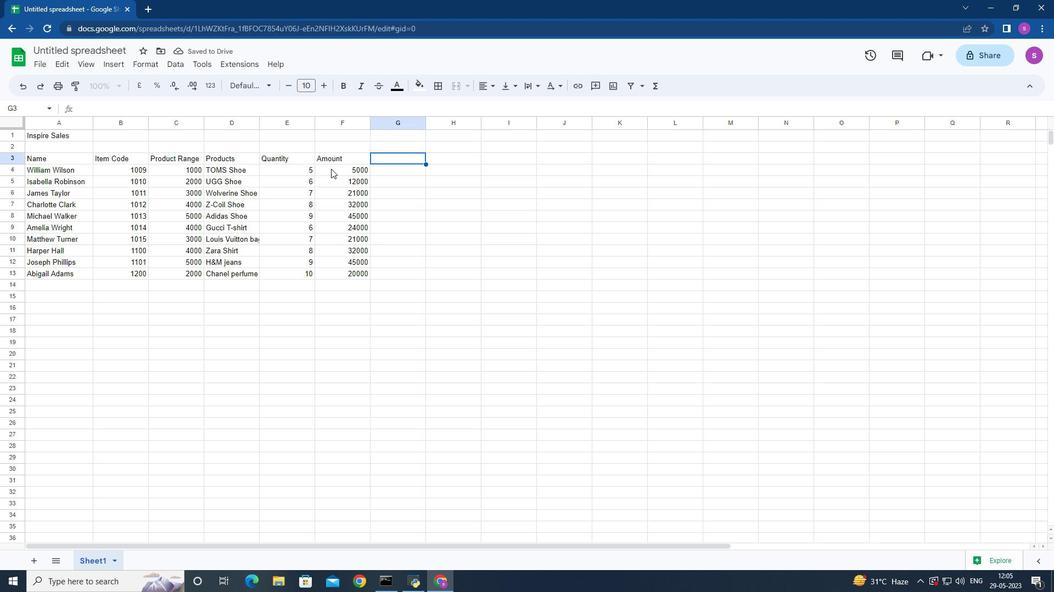 
Action: Mouse moved to (404, 221)
Screenshot: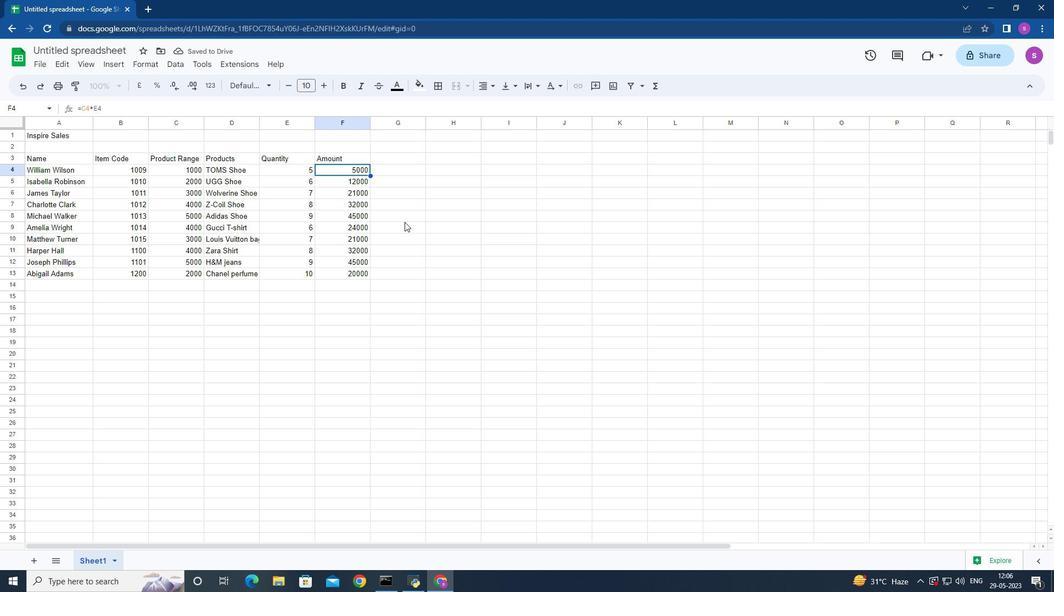 
Action: Mouse scrolled (404, 221) with delta (0, 0)
Screenshot: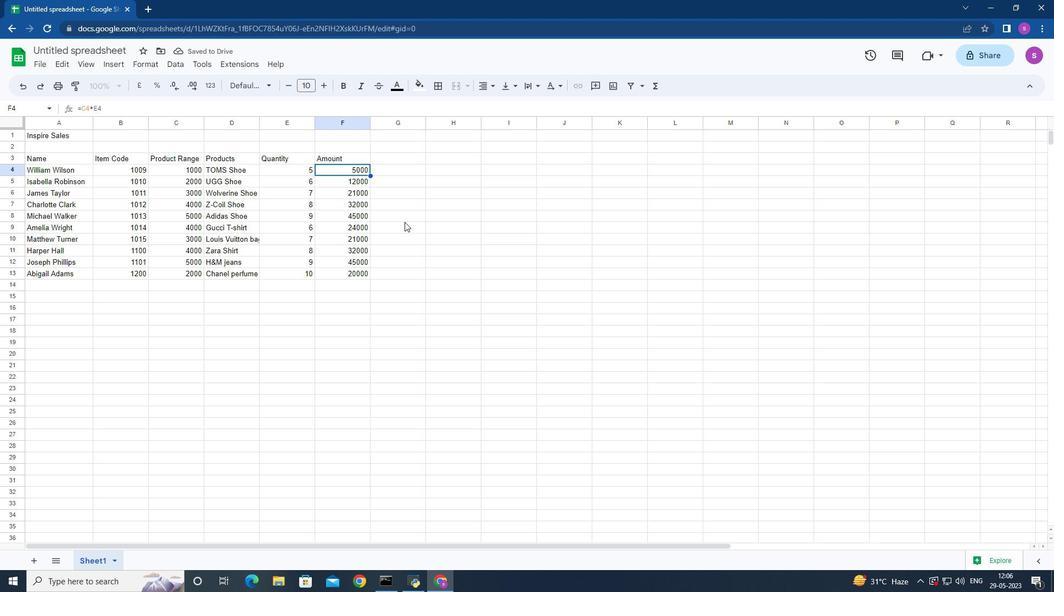 
Action: Mouse moved to (398, 211)
Screenshot: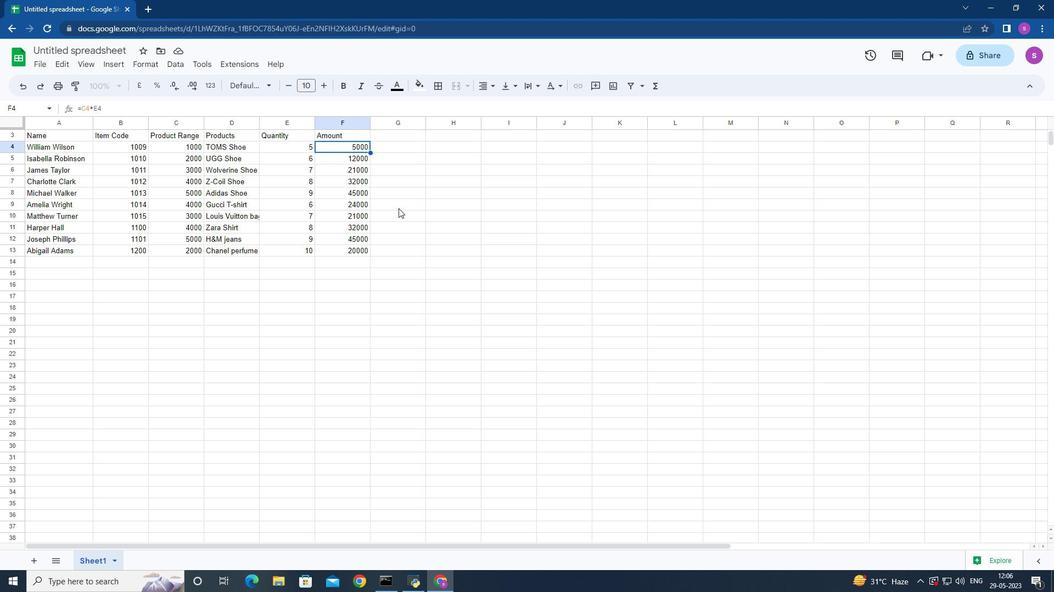 
Action: Mouse scrolled (398, 212) with delta (0, 0)
Screenshot: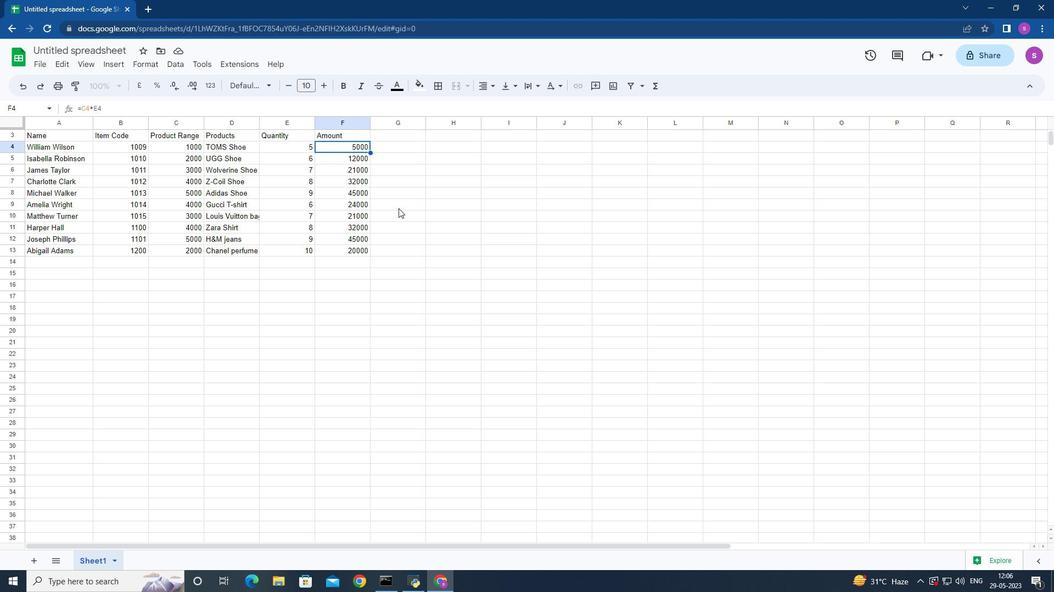 
Action: Mouse moved to (402, 211)
Screenshot: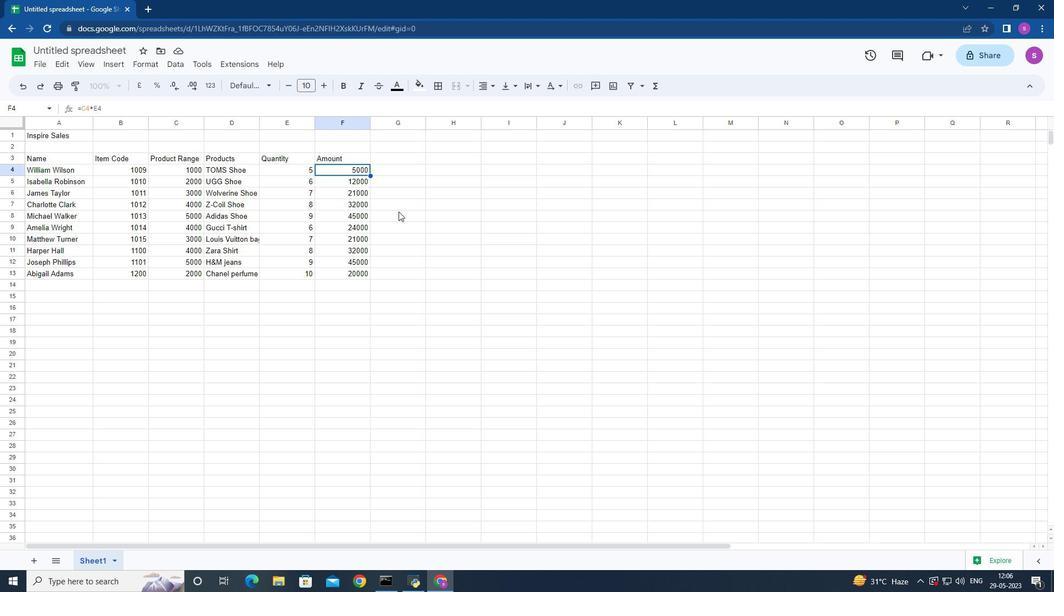 
